 Task: Find connections with filter location City of London with filter topic #realestateagentwith filter profile language German with filter current company Bristlecone with filter school Bundelkhand University, Jhansi with filter industry Abrasives and Nonmetallic Minerals Manufacturing with filter service category Network Support with filter keywords title Bus Person
Action: Mouse moved to (582, 89)
Screenshot: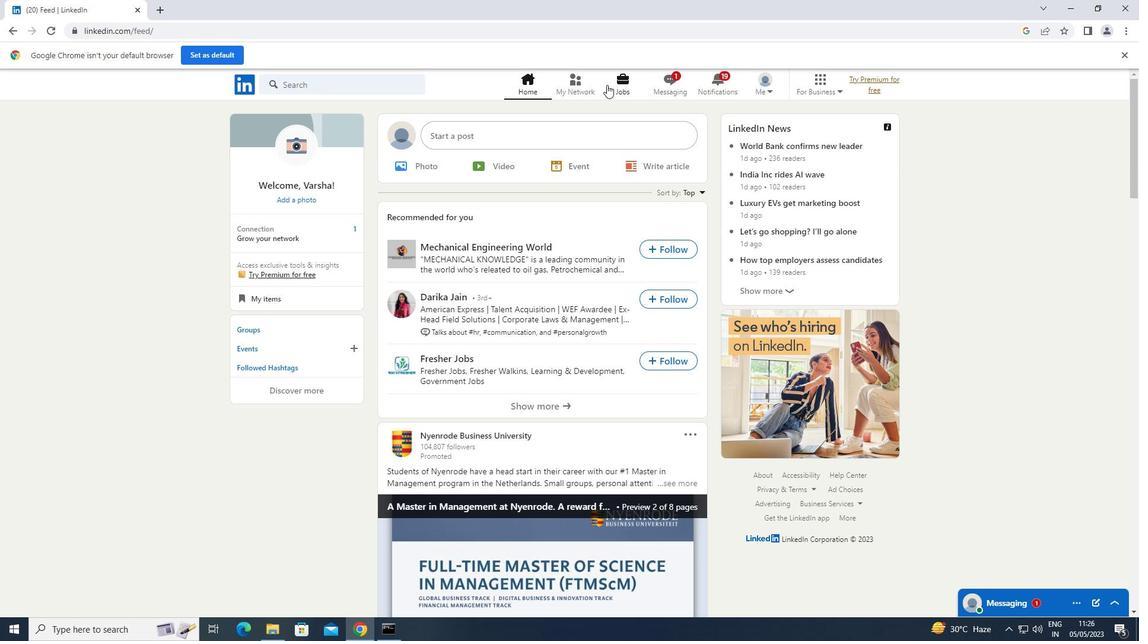 
Action: Mouse pressed left at (582, 89)
Screenshot: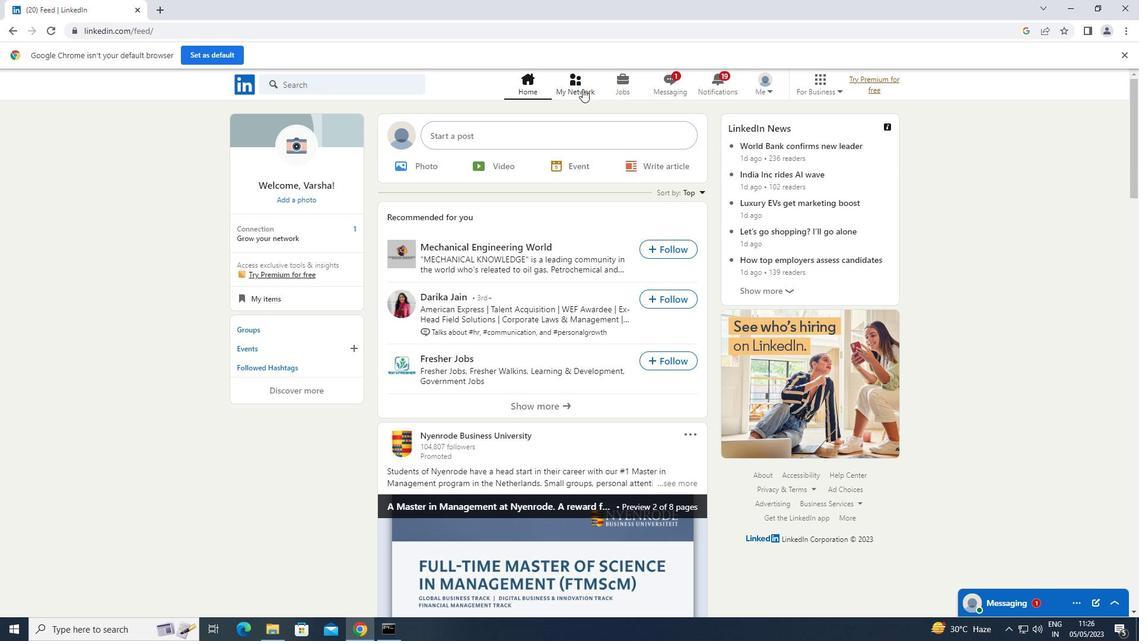 
Action: Mouse moved to (333, 158)
Screenshot: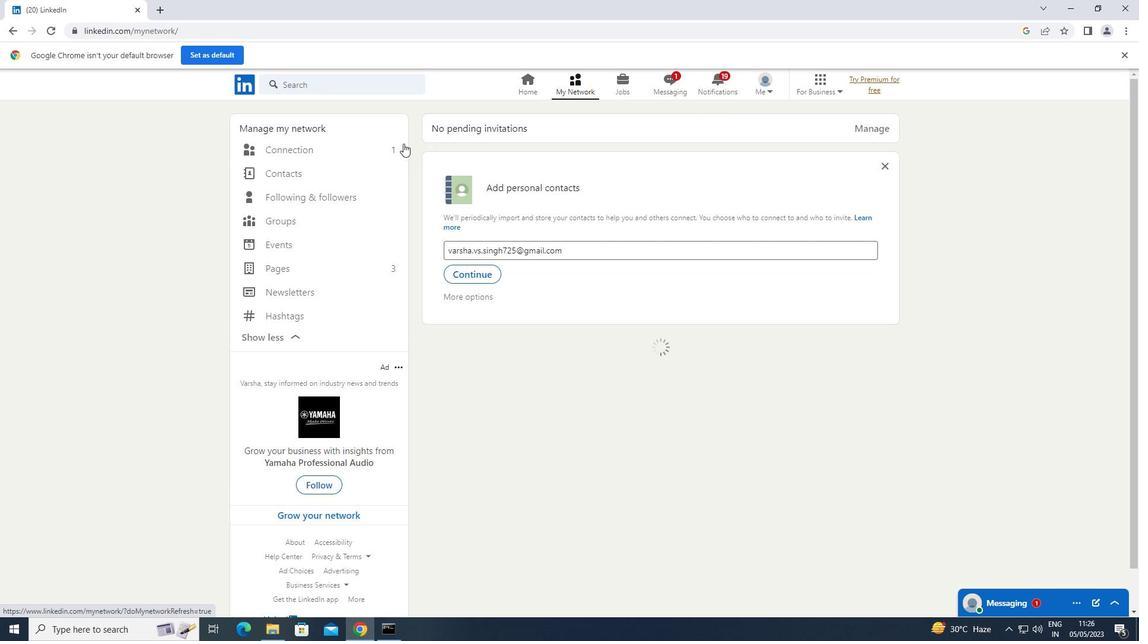 
Action: Mouse pressed left at (333, 158)
Screenshot: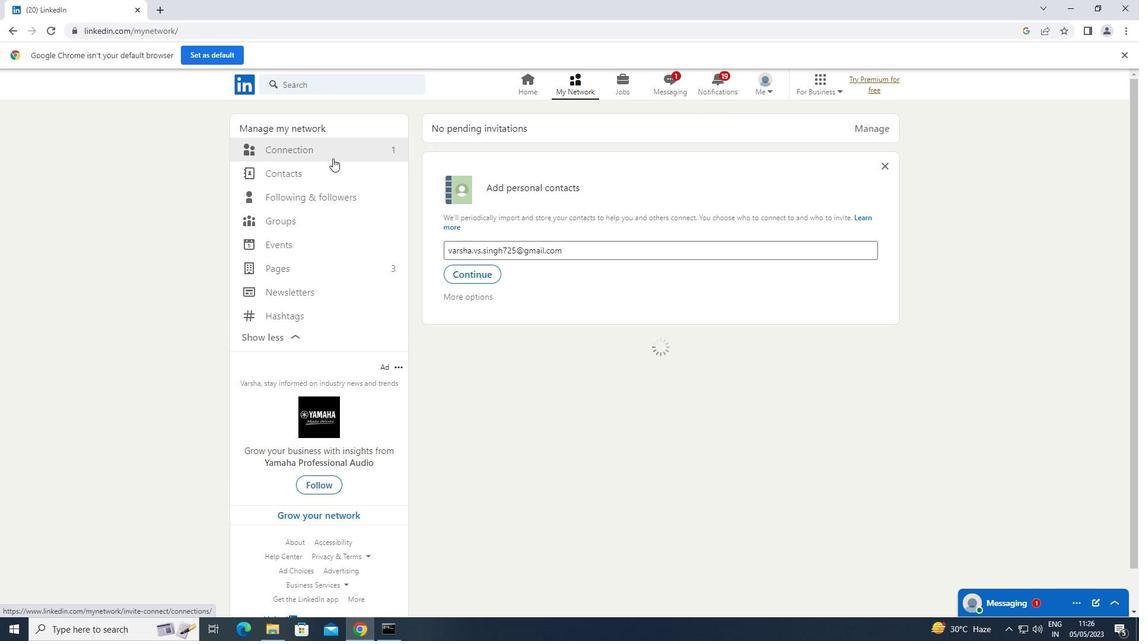 
Action: Mouse moved to (333, 157)
Screenshot: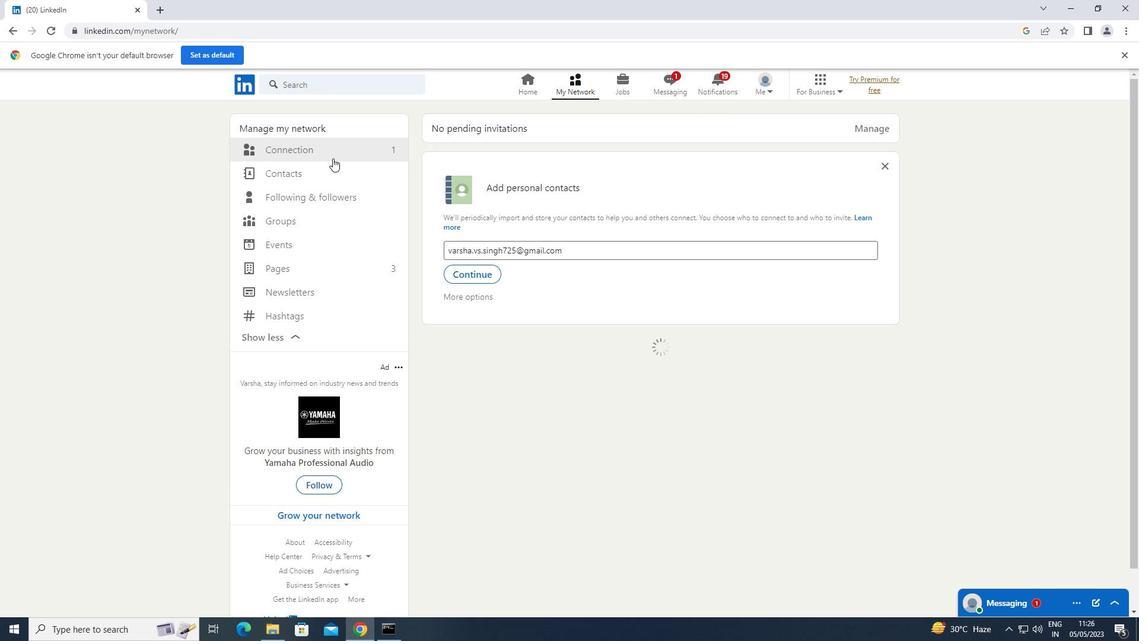 
Action: Mouse pressed left at (333, 157)
Screenshot: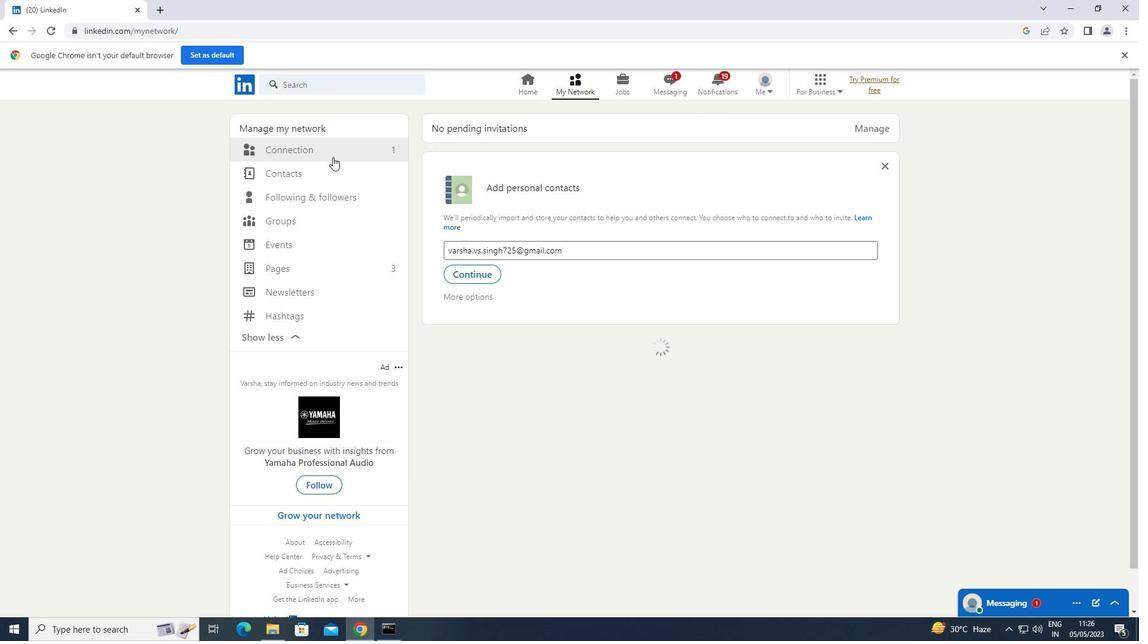 
Action: Mouse moved to (289, 146)
Screenshot: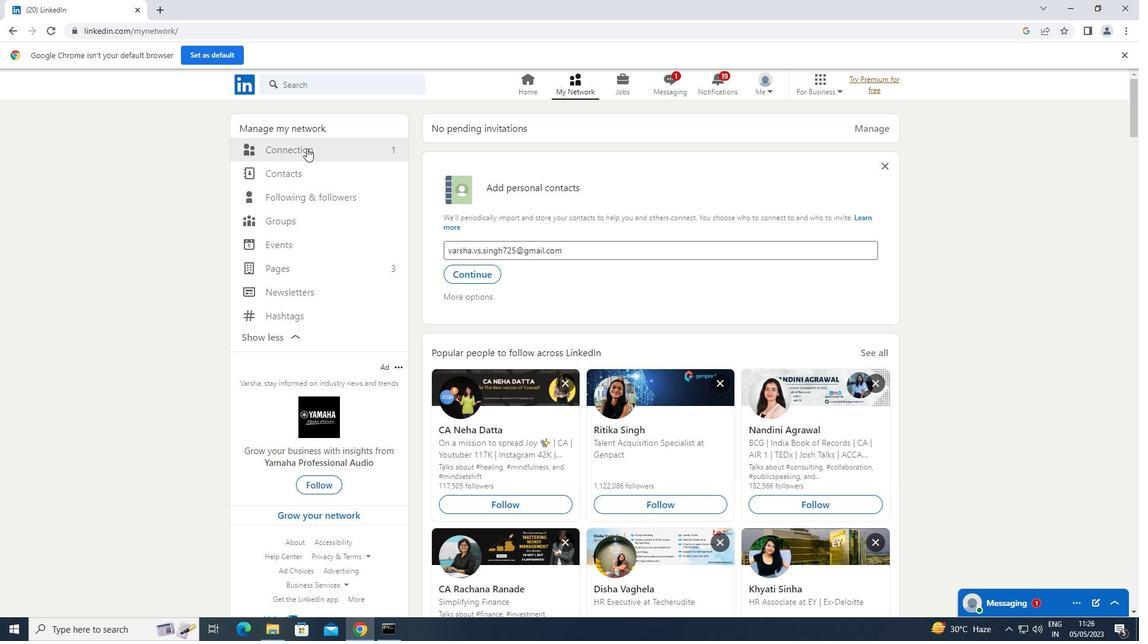 
Action: Mouse pressed left at (289, 146)
Screenshot: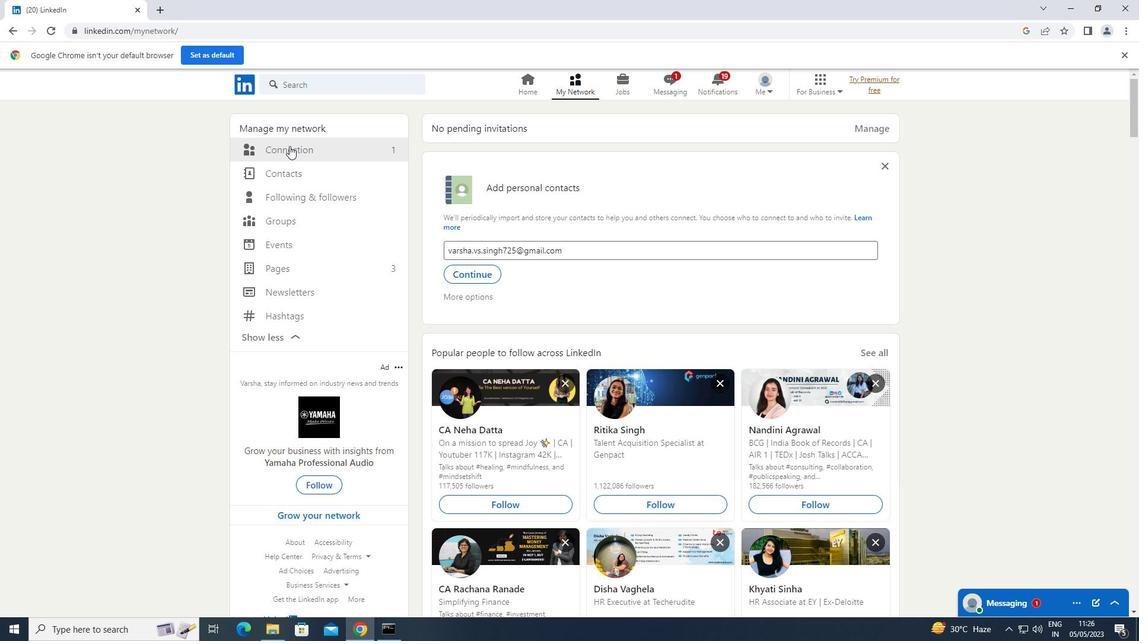 
Action: Mouse moved to (683, 151)
Screenshot: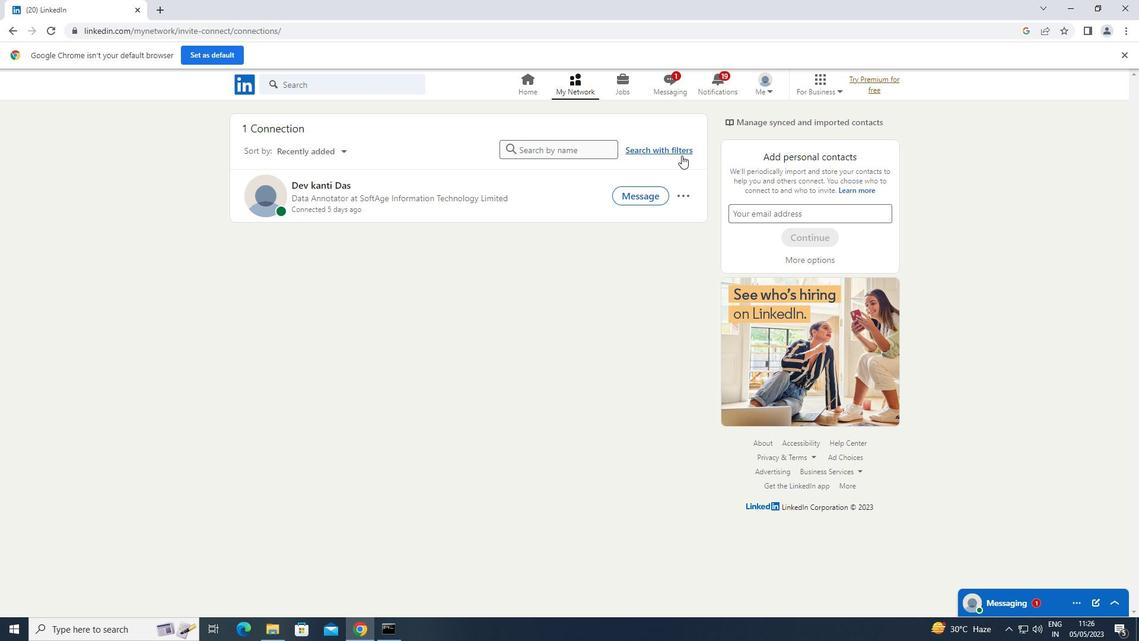 
Action: Mouse pressed left at (683, 151)
Screenshot: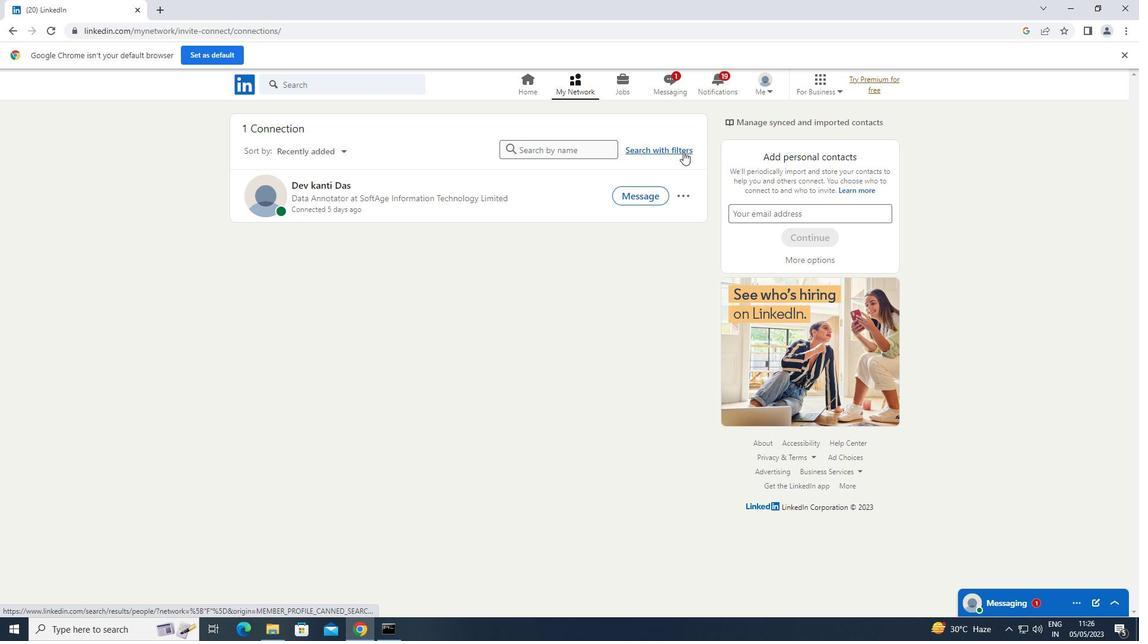 
Action: Mouse moved to (614, 117)
Screenshot: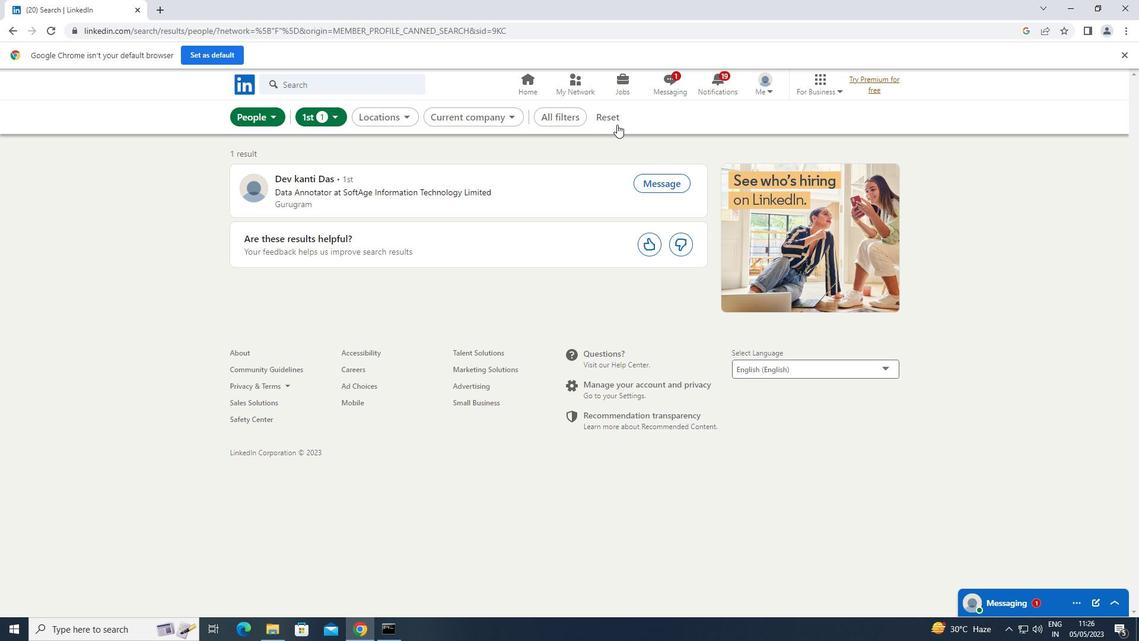 
Action: Mouse pressed left at (614, 117)
Screenshot: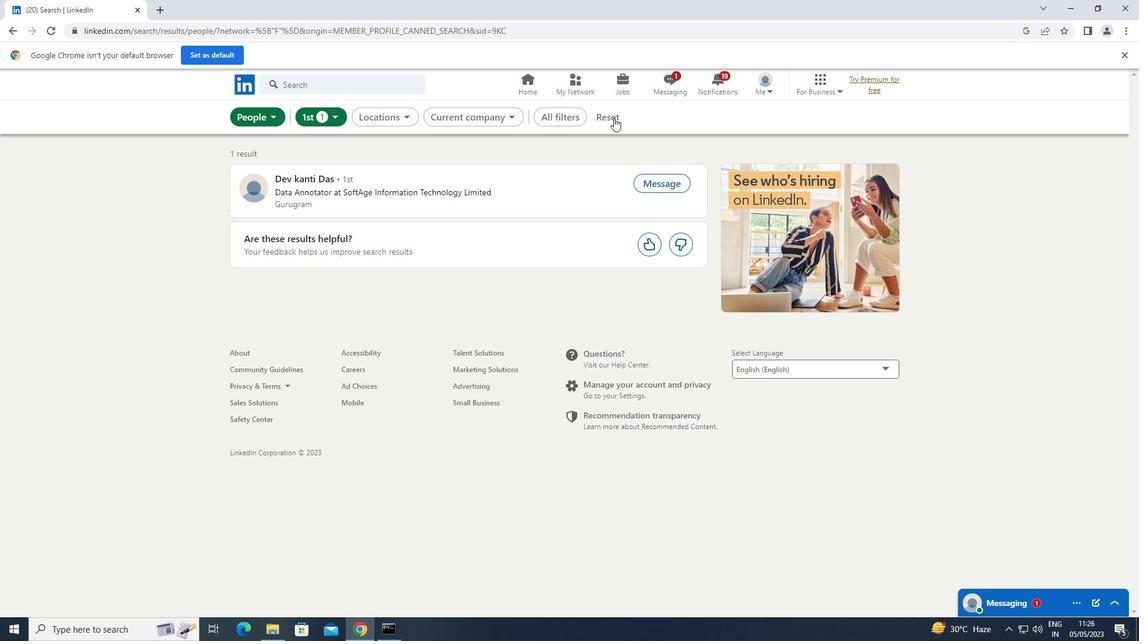 
Action: Mouse moved to (597, 116)
Screenshot: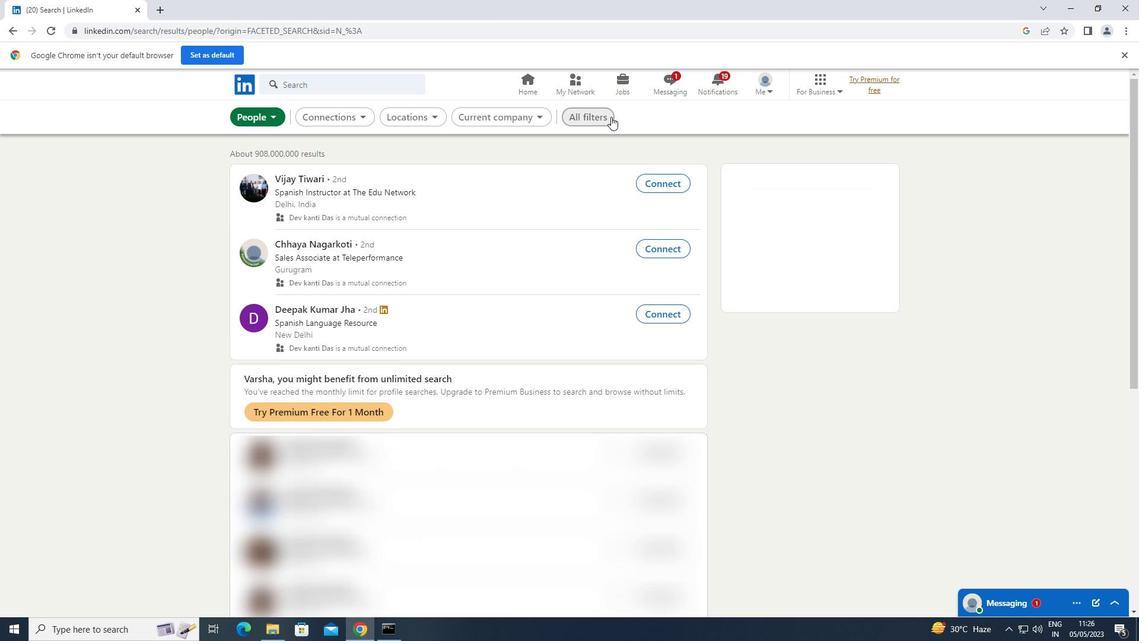 
Action: Mouse pressed left at (597, 116)
Screenshot: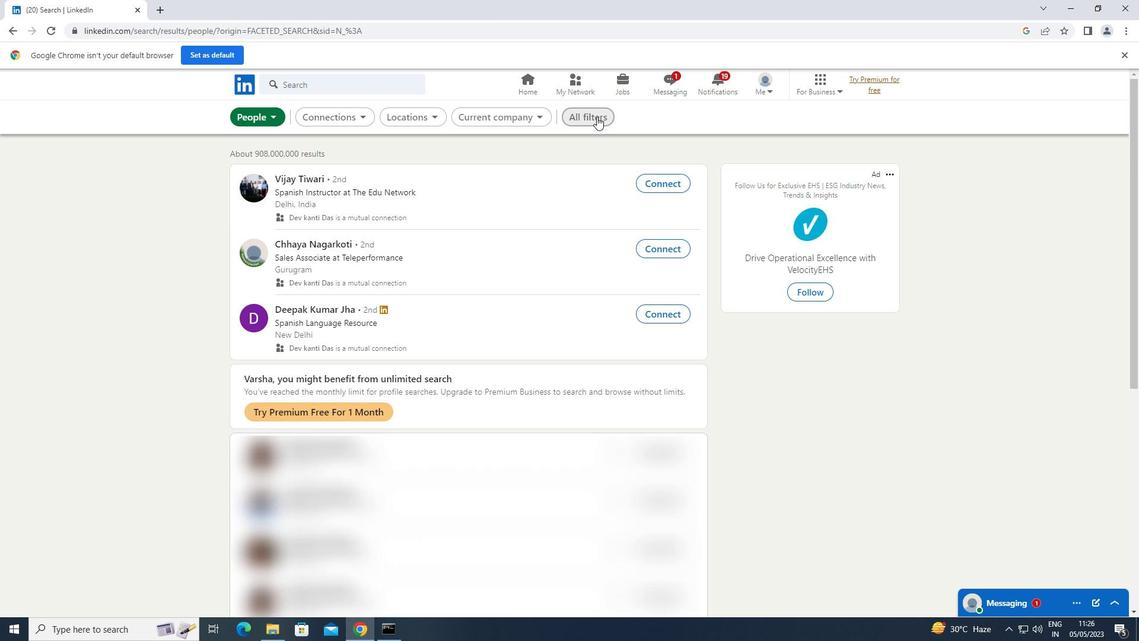 
Action: Mouse moved to (899, 269)
Screenshot: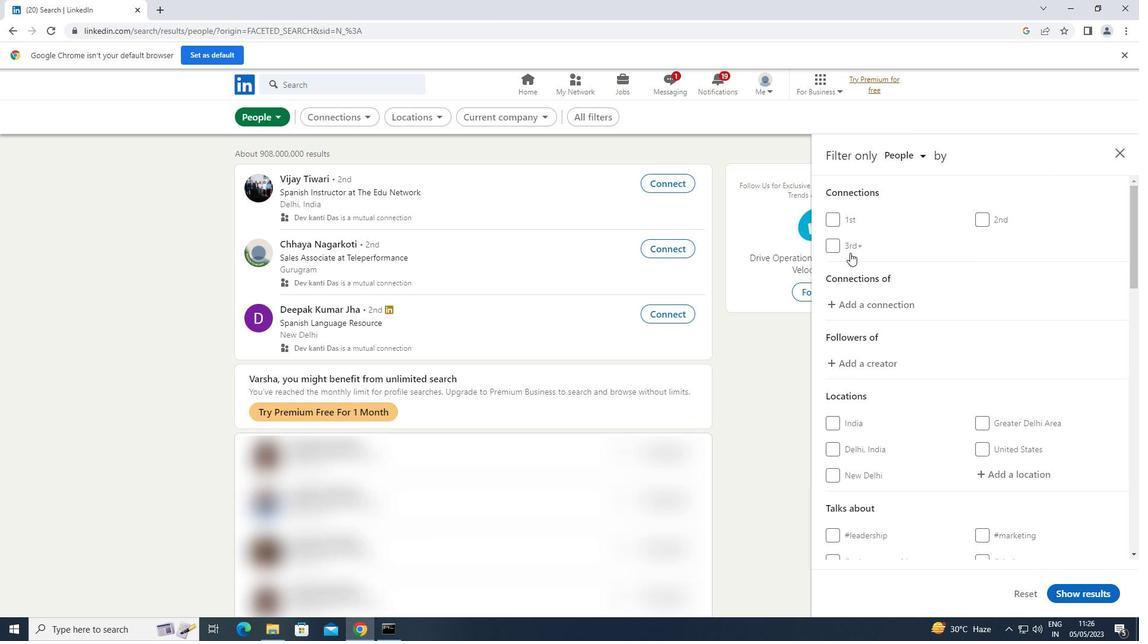 
Action: Mouse scrolled (899, 268) with delta (0, 0)
Screenshot: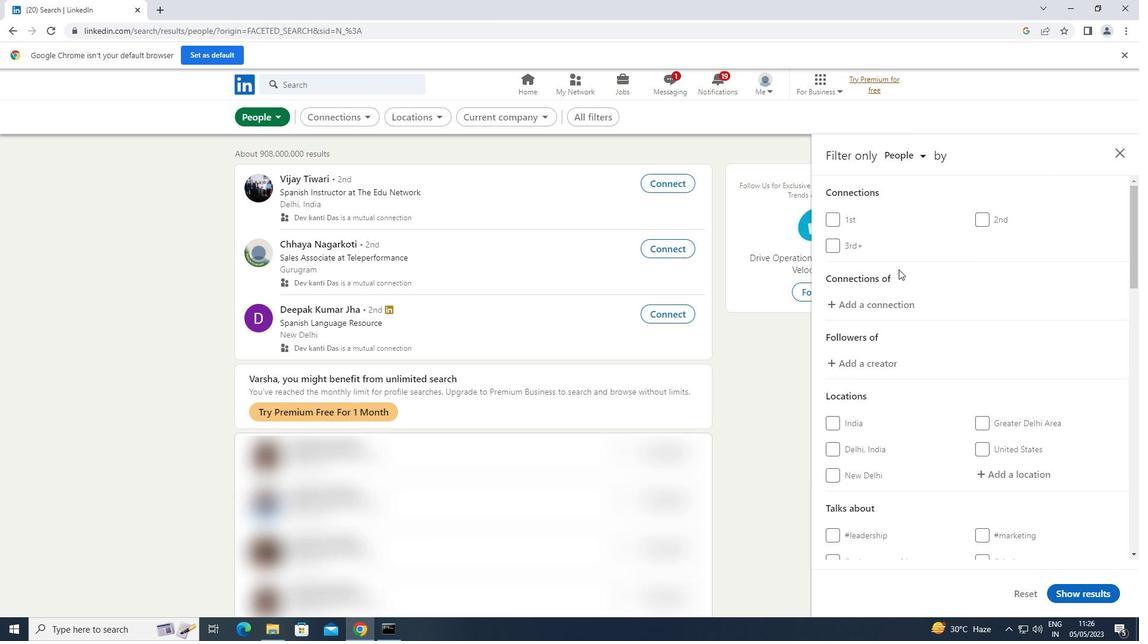 
Action: Mouse scrolled (899, 268) with delta (0, 0)
Screenshot: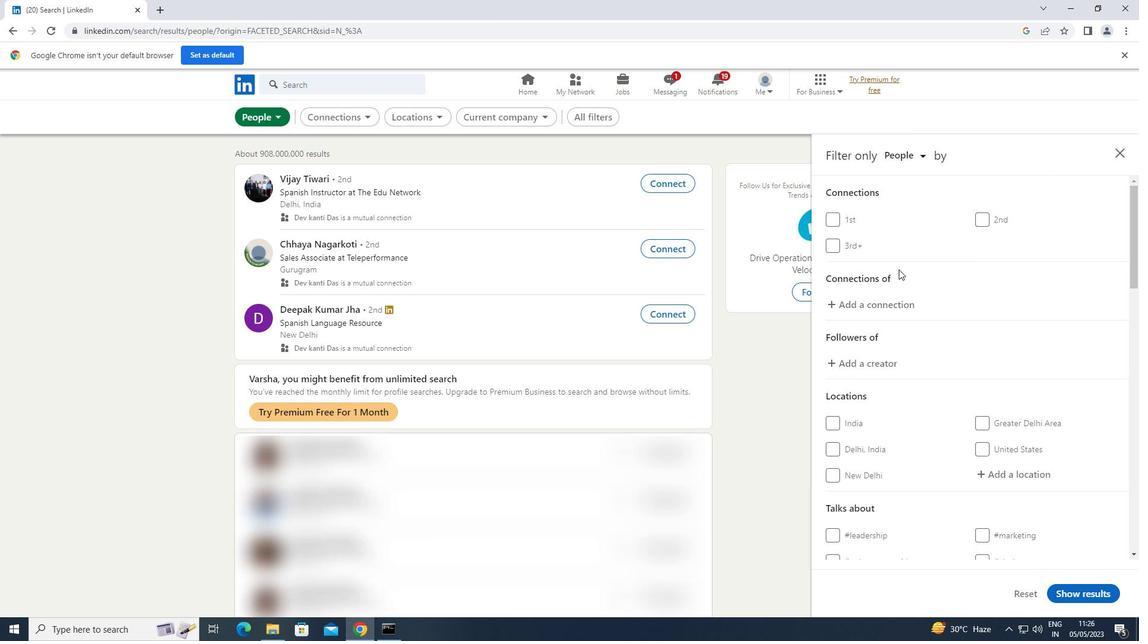 
Action: Mouse moved to (900, 269)
Screenshot: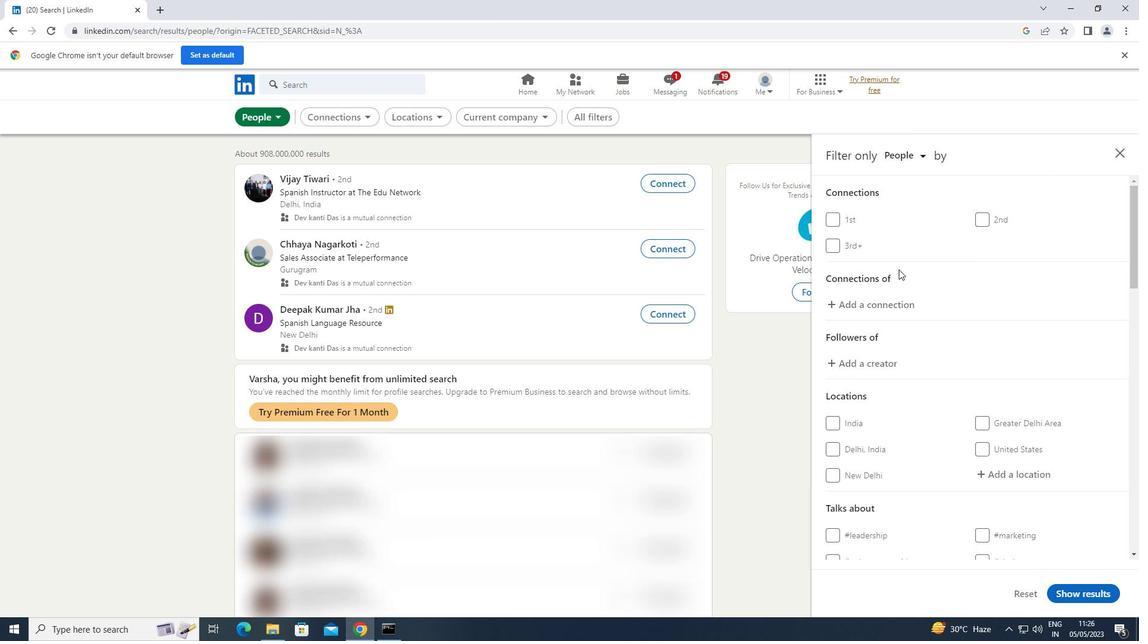 
Action: Mouse scrolled (900, 268) with delta (0, 0)
Screenshot: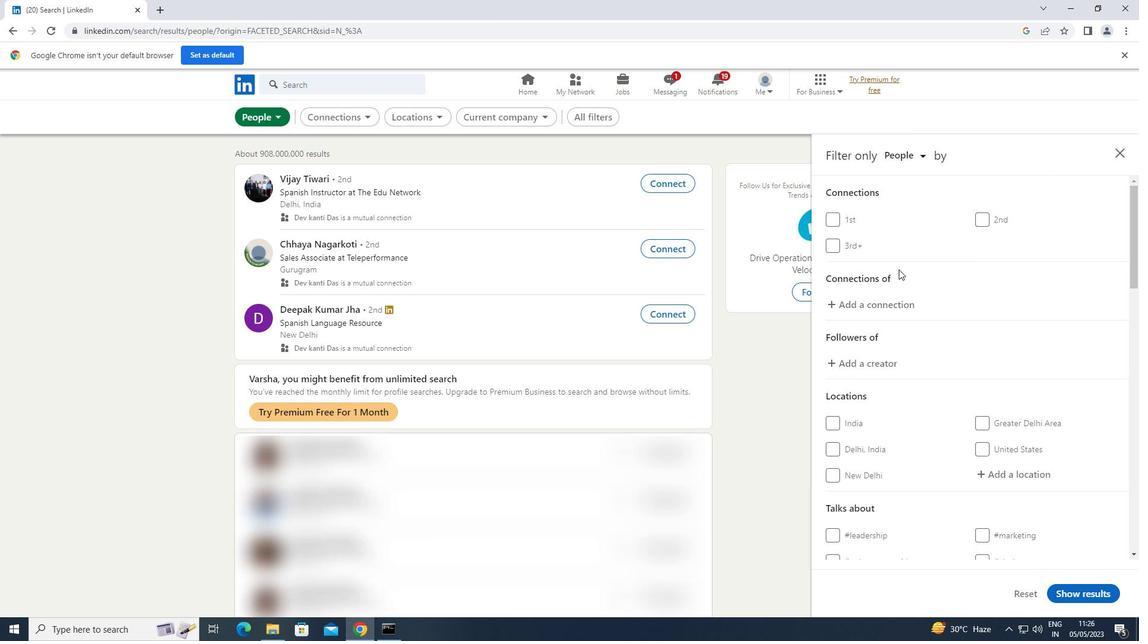 
Action: Mouse moved to (1008, 297)
Screenshot: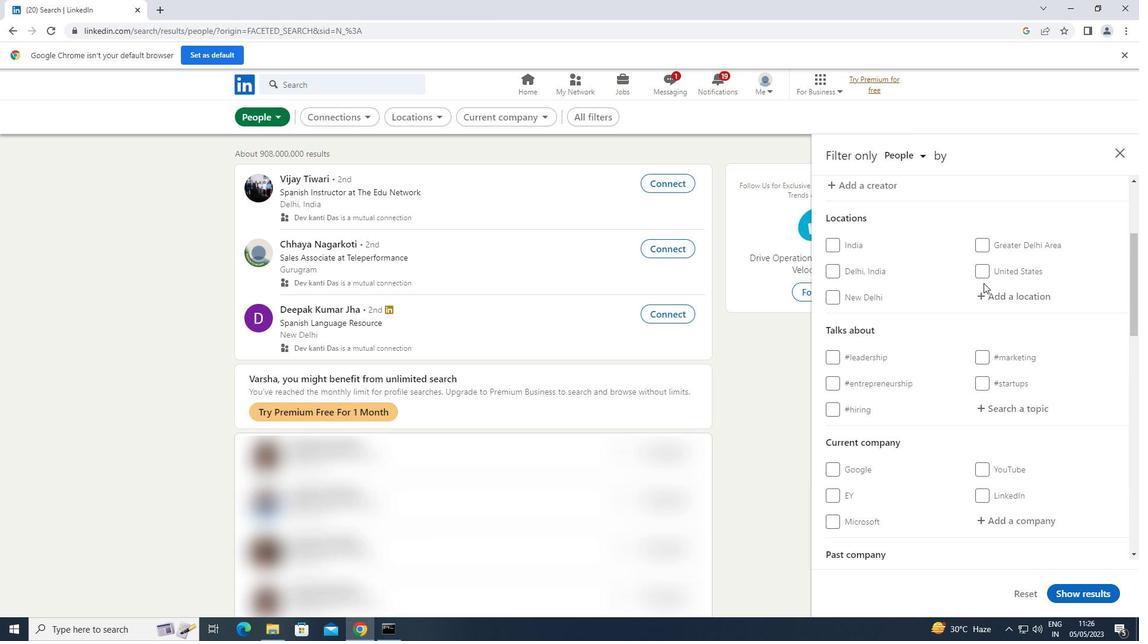 
Action: Mouse pressed left at (1008, 297)
Screenshot: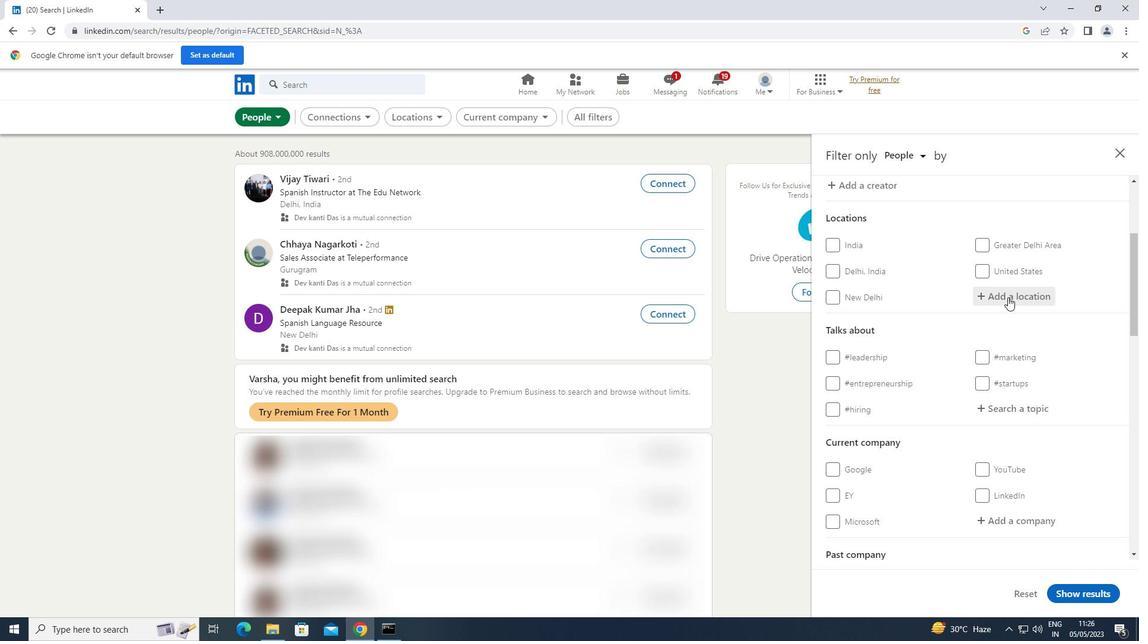 
Action: Key pressed <Key.shift>CITYB<Key.backspace><Key.space>OF<Key.space><Key.shift>LONDON
Screenshot: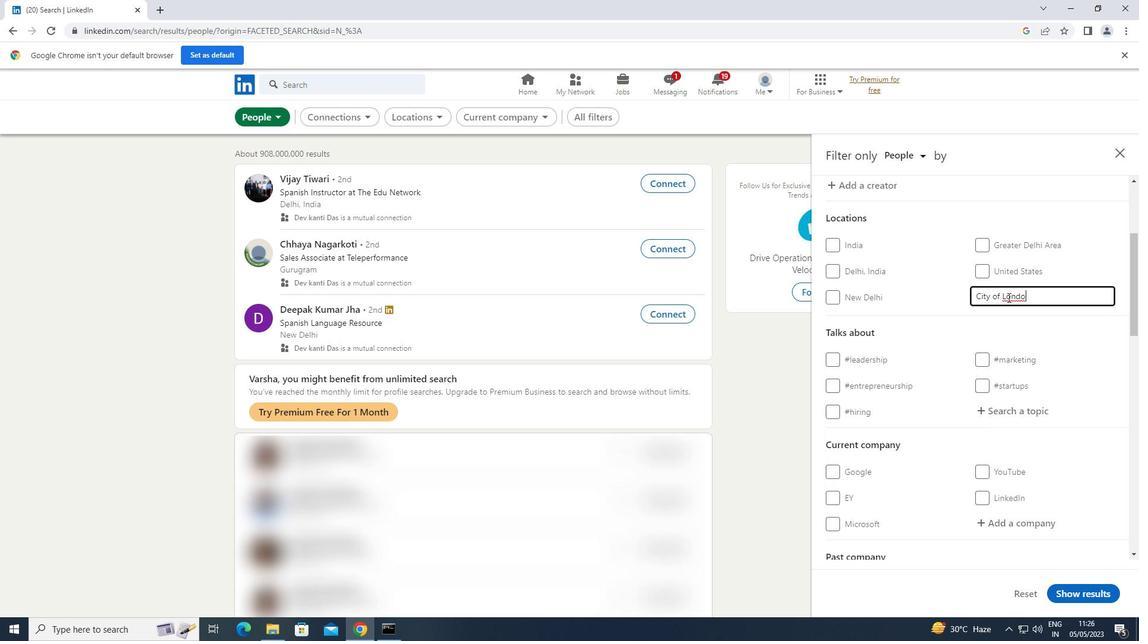 
Action: Mouse moved to (1008, 419)
Screenshot: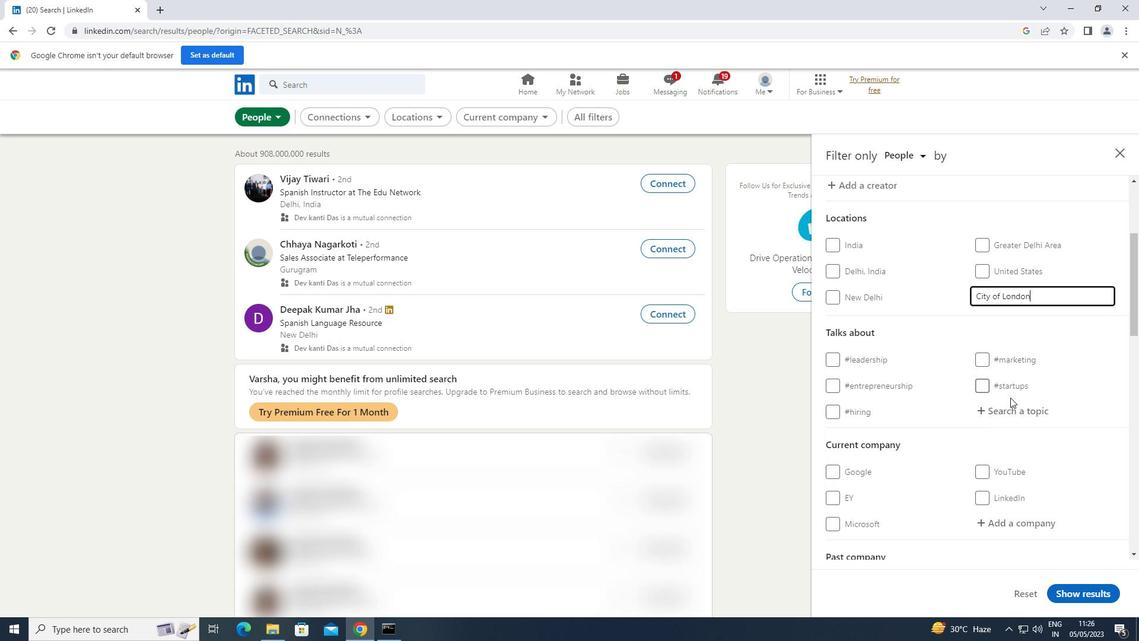 
Action: Mouse pressed left at (1008, 419)
Screenshot: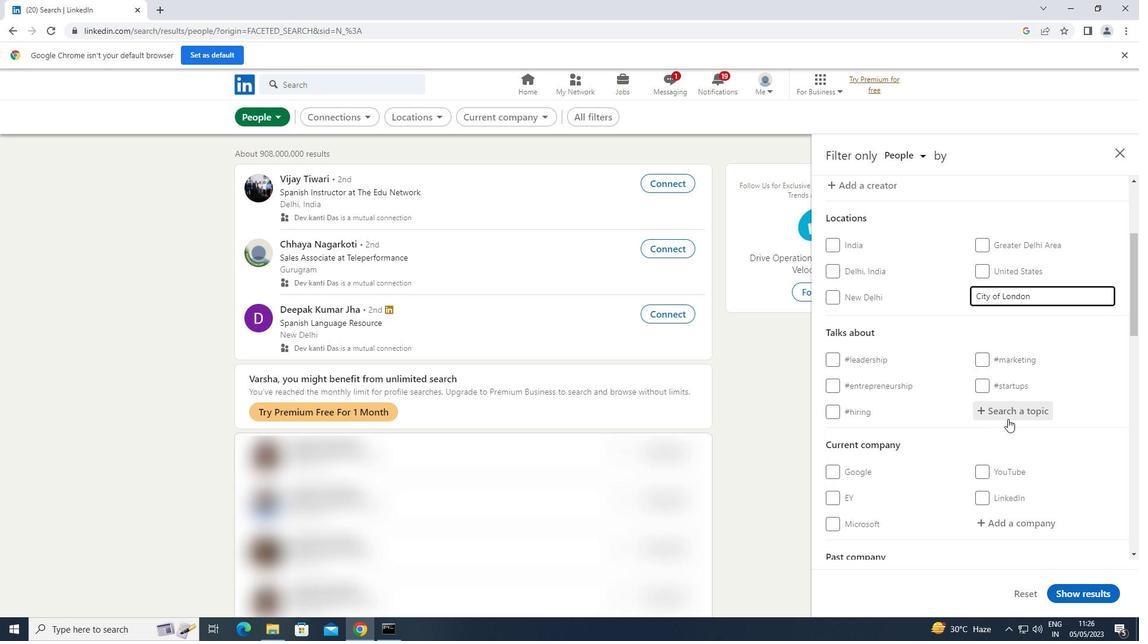 
Action: Key pressed REALESTATEAGENT
Screenshot: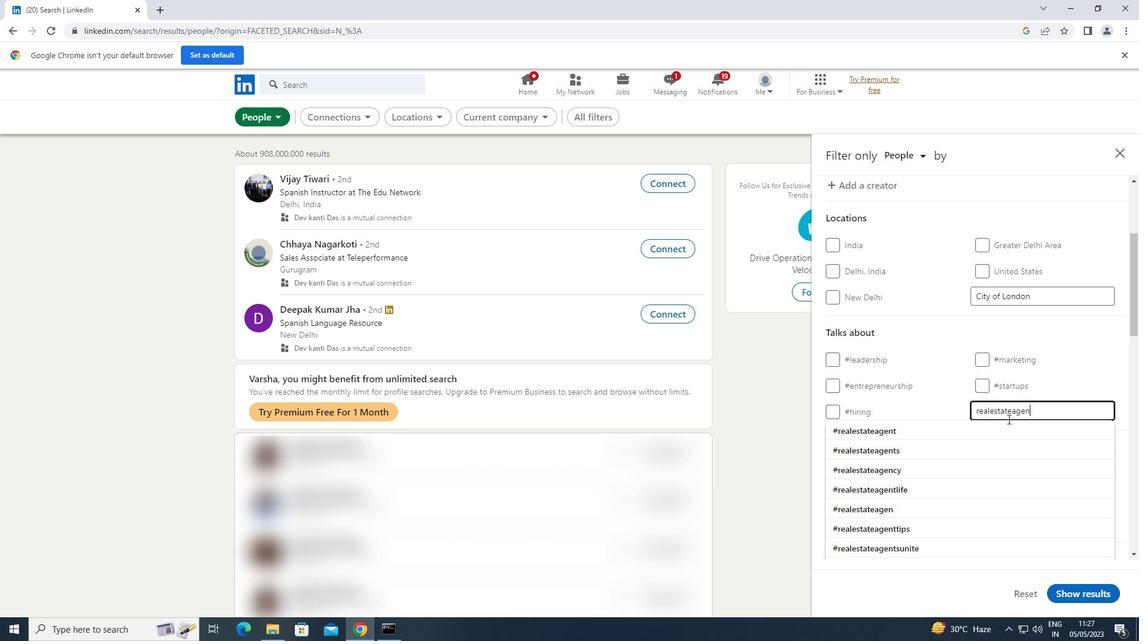 
Action: Mouse moved to (948, 429)
Screenshot: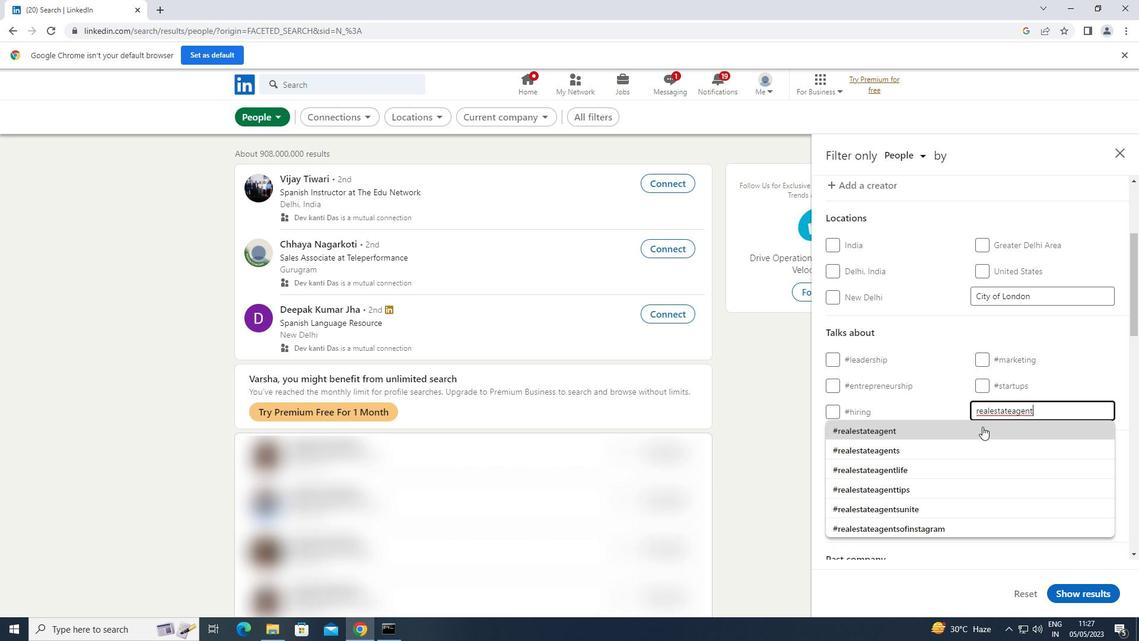 
Action: Mouse pressed left at (948, 429)
Screenshot: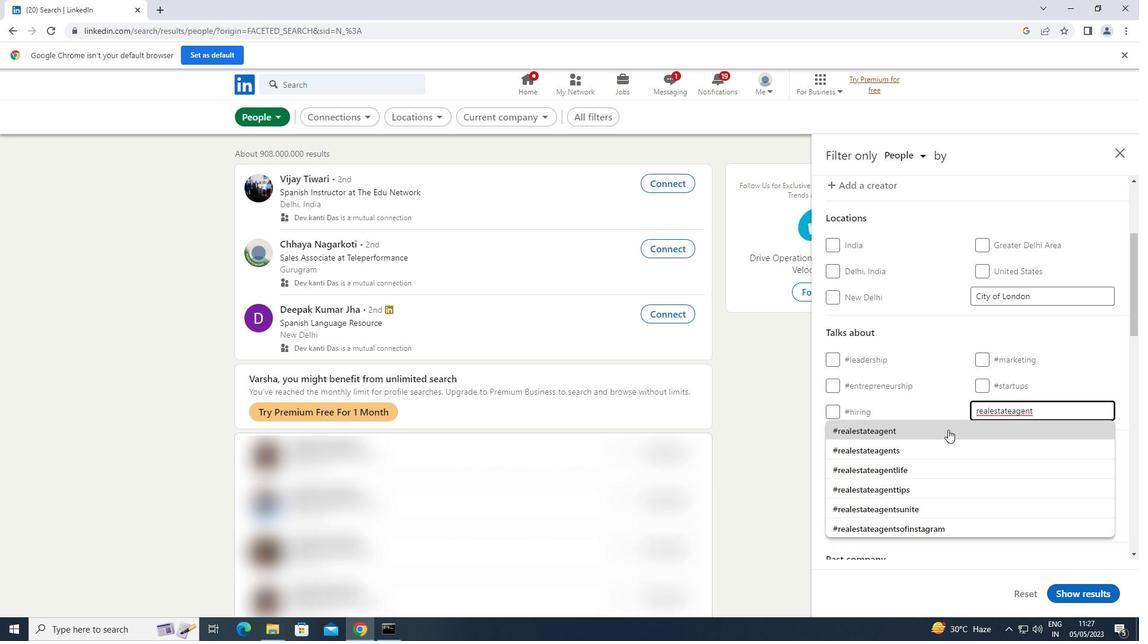 
Action: Mouse moved to (947, 429)
Screenshot: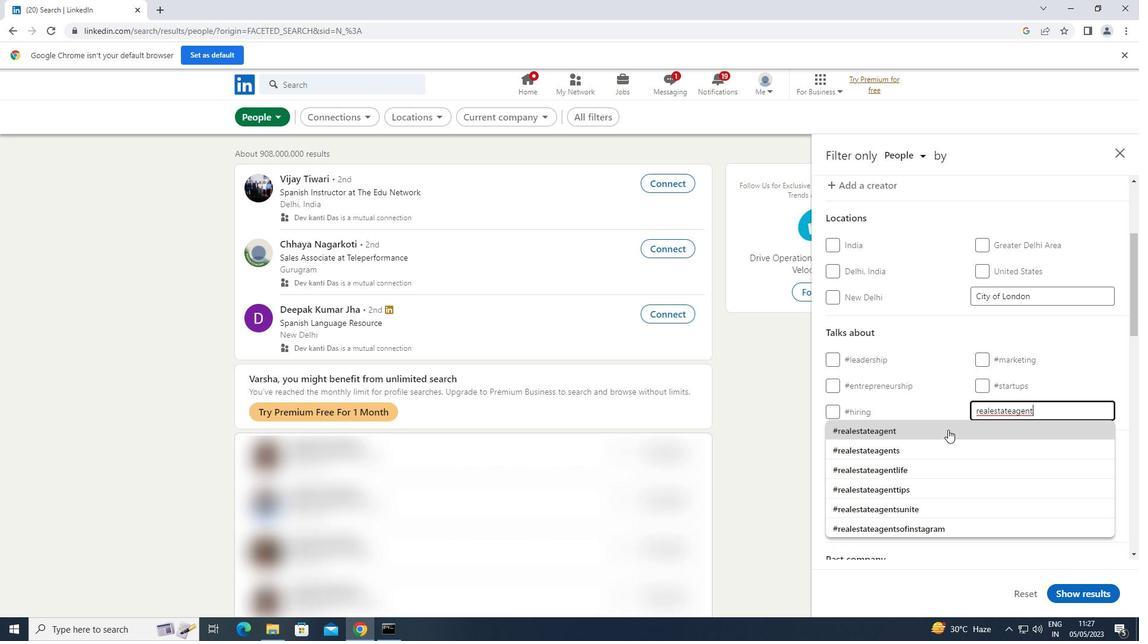 
Action: Mouse scrolled (947, 429) with delta (0, 0)
Screenshot: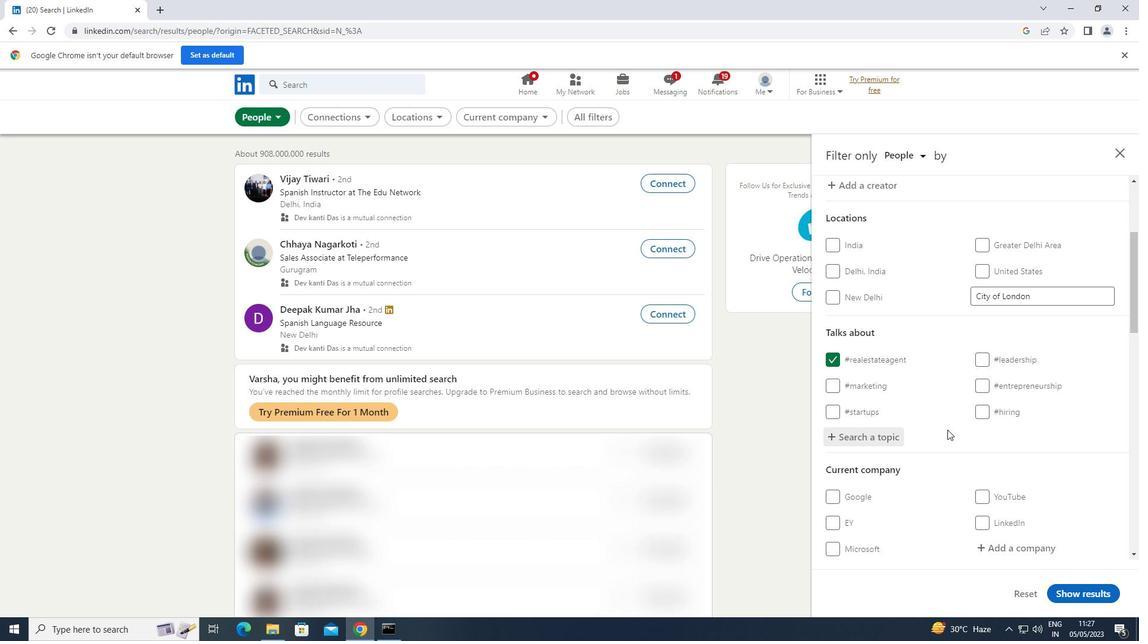 
Action: Mouse scrolled (947, 429) with delta (0, 0)
Screenshot: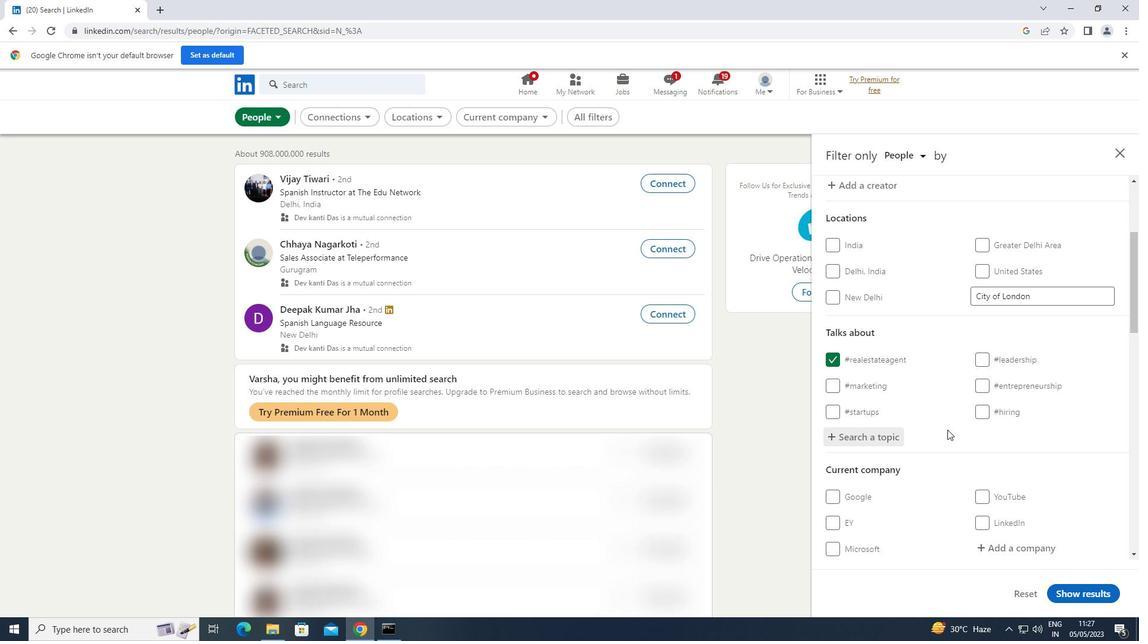 
Action: Mouse scrolled (947, 429) with delta (0, 0)
Screenshot: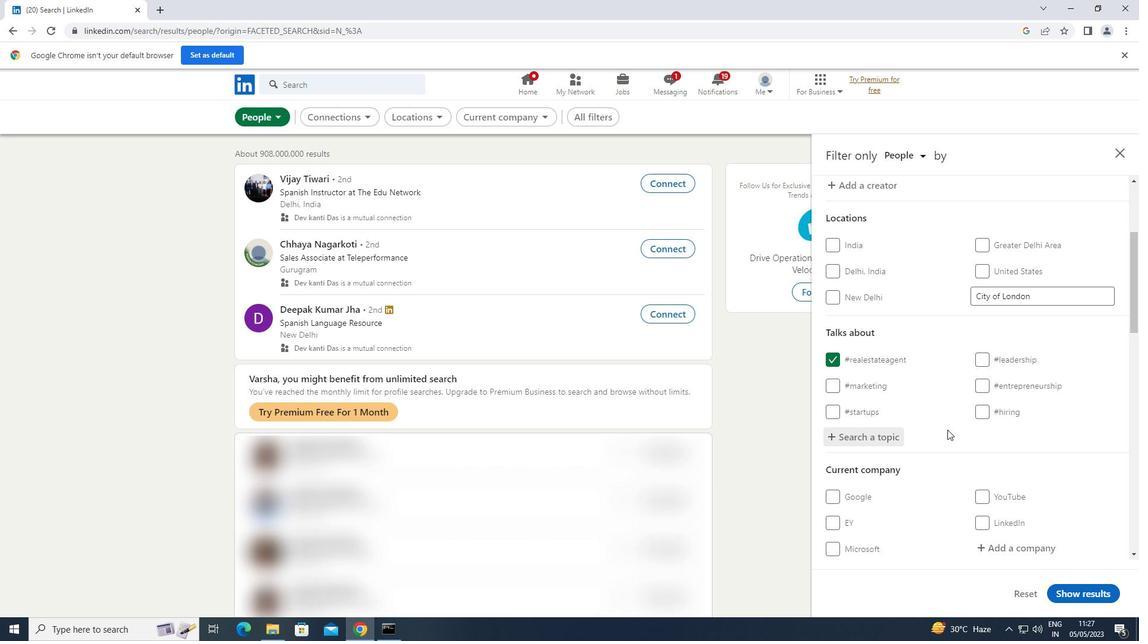 
Action: Mouse scrolled (947, 429) with delta (0, 0)
Screenshot: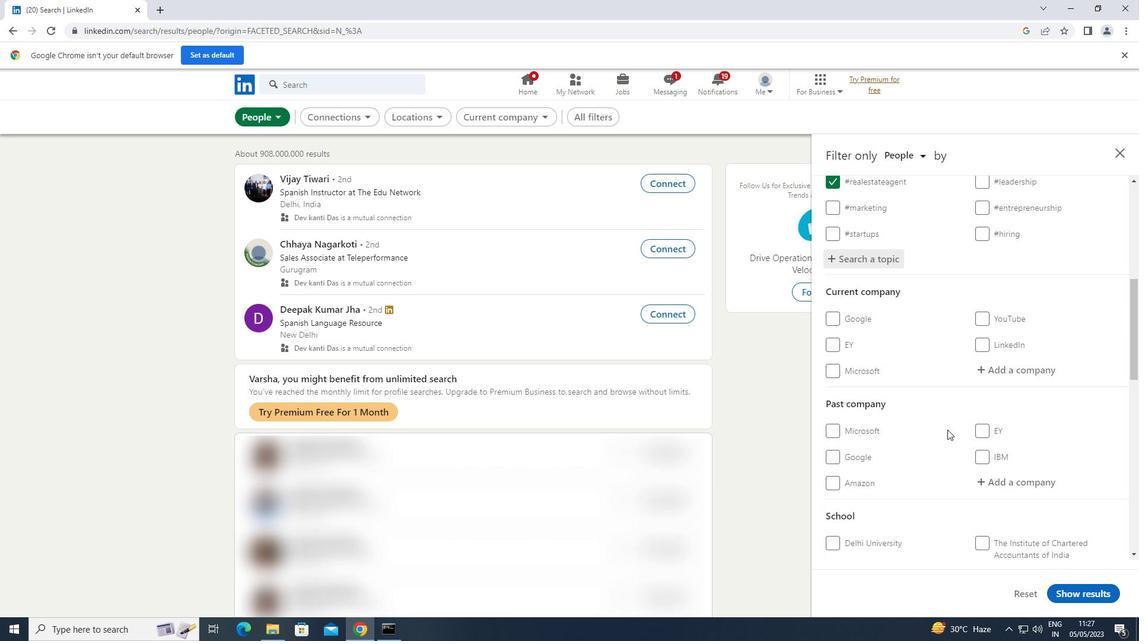 
Action: Mouse scrolled (947, 429) with delta (0, 0)
Screenshot: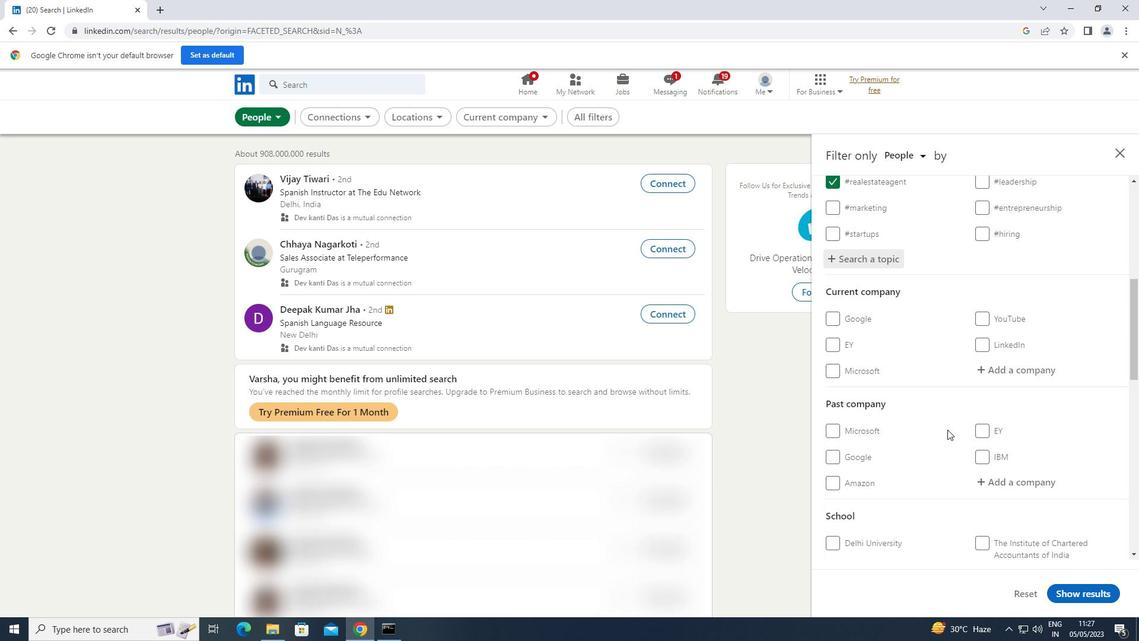 
Action: Mouse scrolled (947, 429) with delta (0, 0)
Screenshot: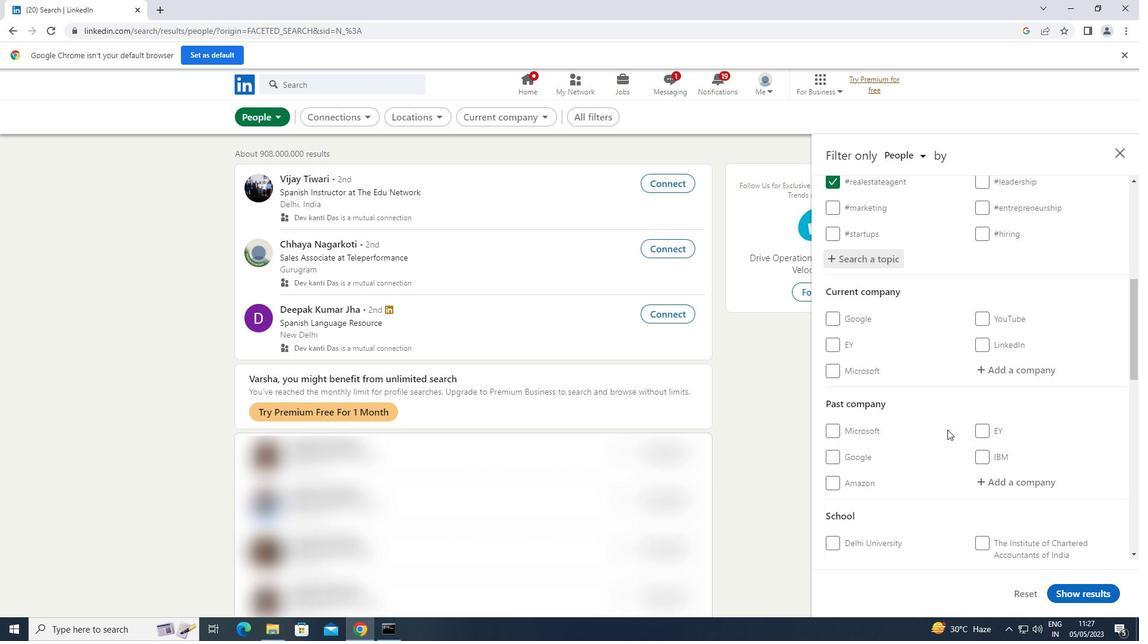 
Action: Mouse scrolled (947, 429) with delta (0, 0)
Screenshot: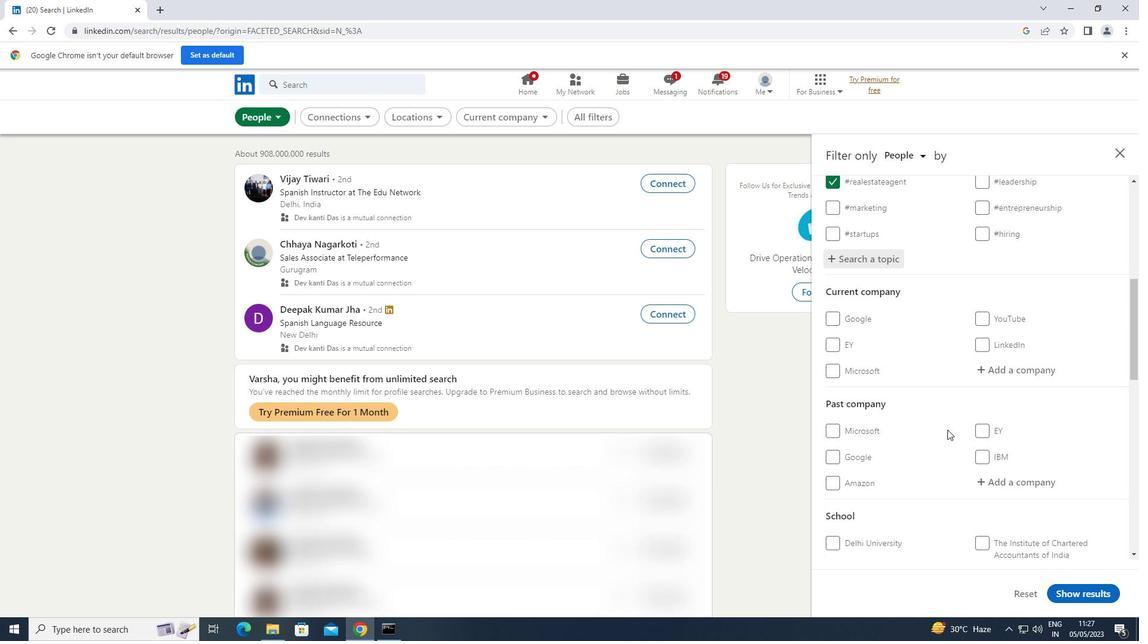 
Action: Mouse scrolled (947, 429) with delta (0, 0)
Screenshot: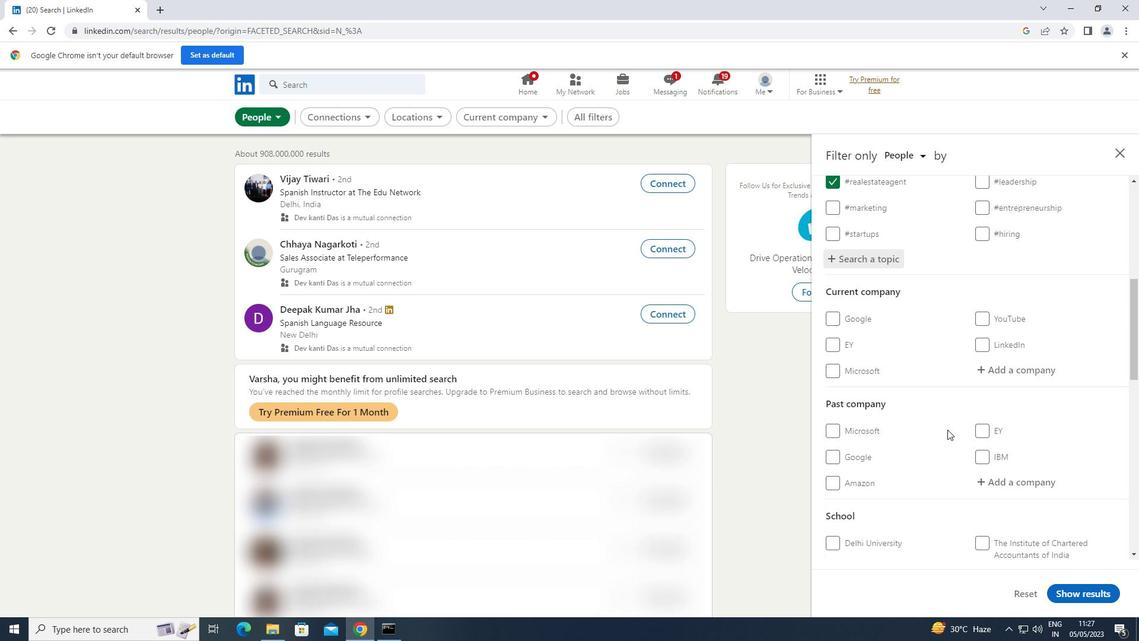 
Action: Mouse moved to (947, 429)
Screenshot: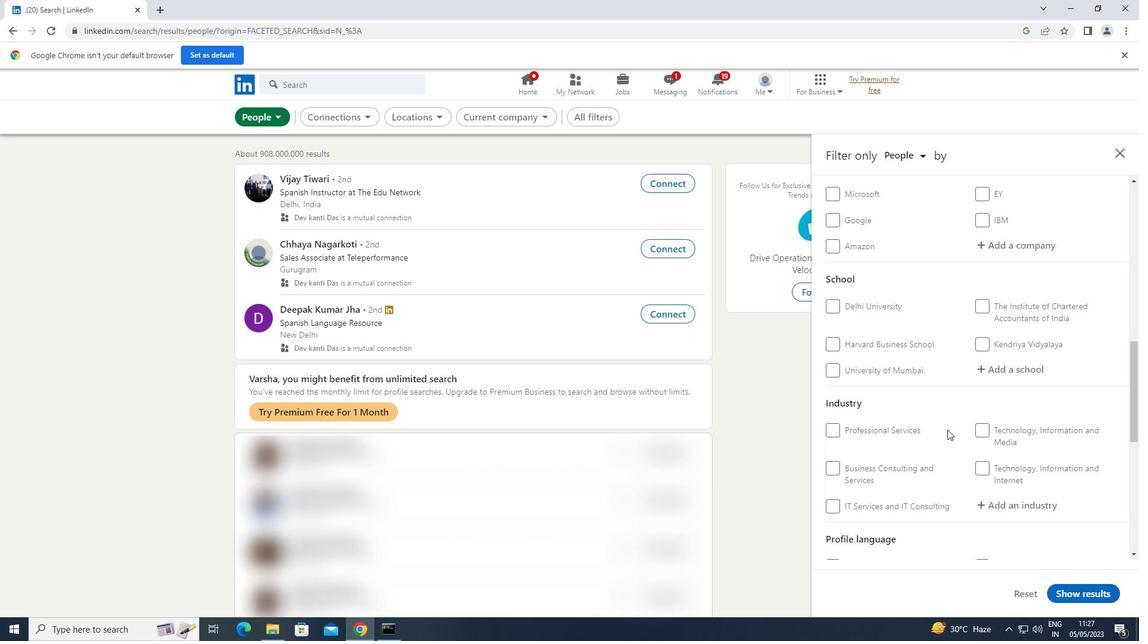 
Action: Mouse scrolled (947, 429) with delta (0, 0)
Screenshot: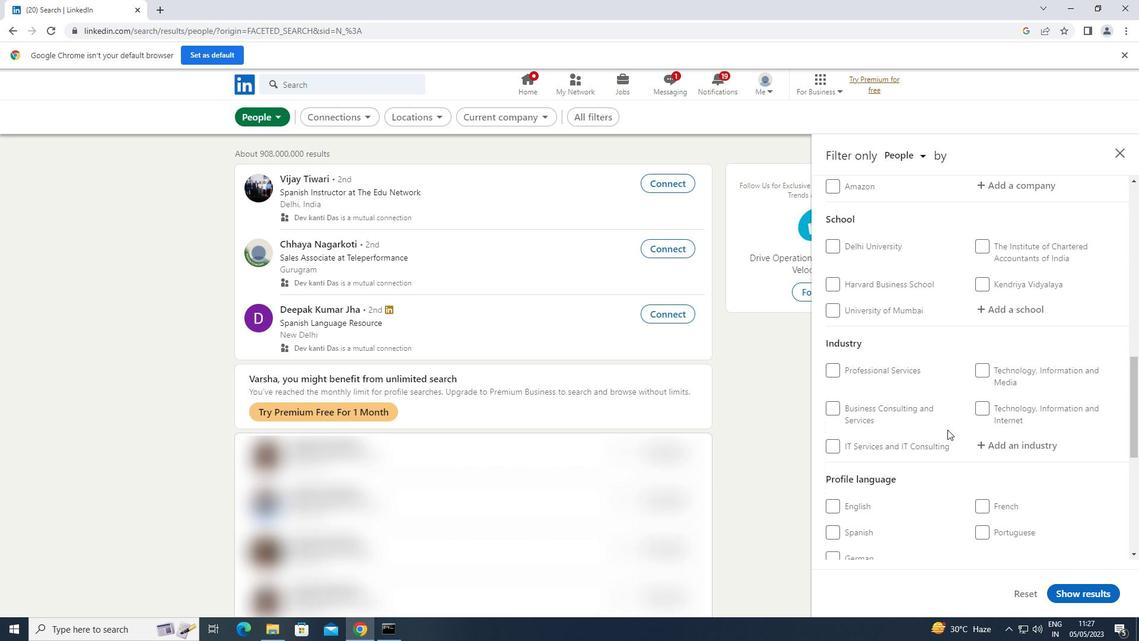 
Action: Mouse moved to (831, 496)
Screenshot: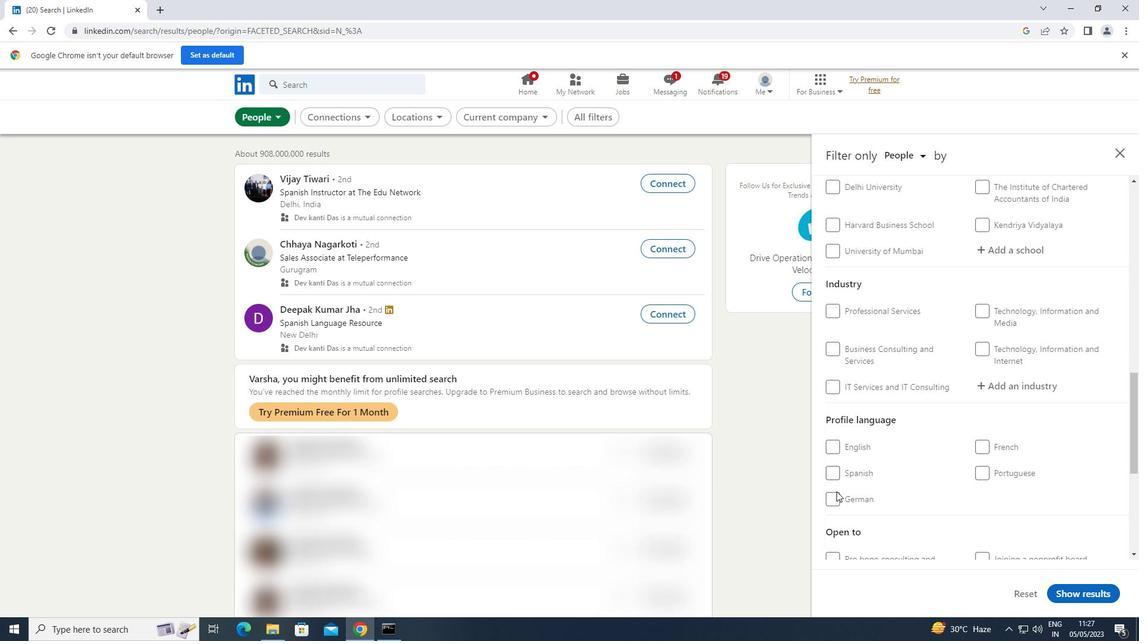
Action: Mouse pressed left at (831, 496)
Screenshot: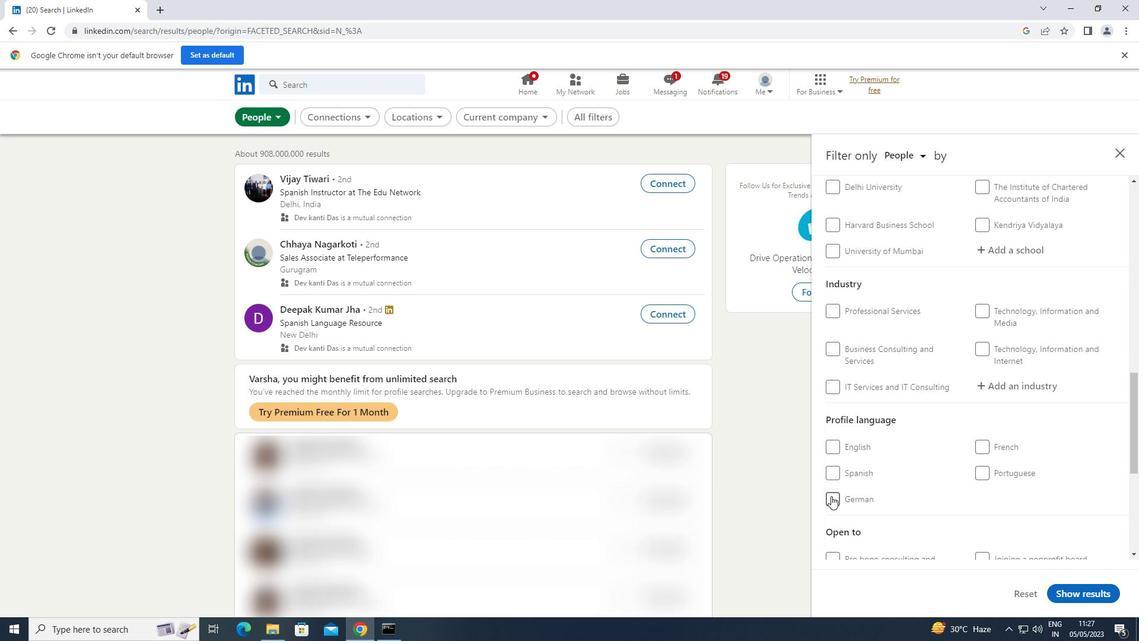 
Action: Mouse moved to (843, 464)
Screenshot: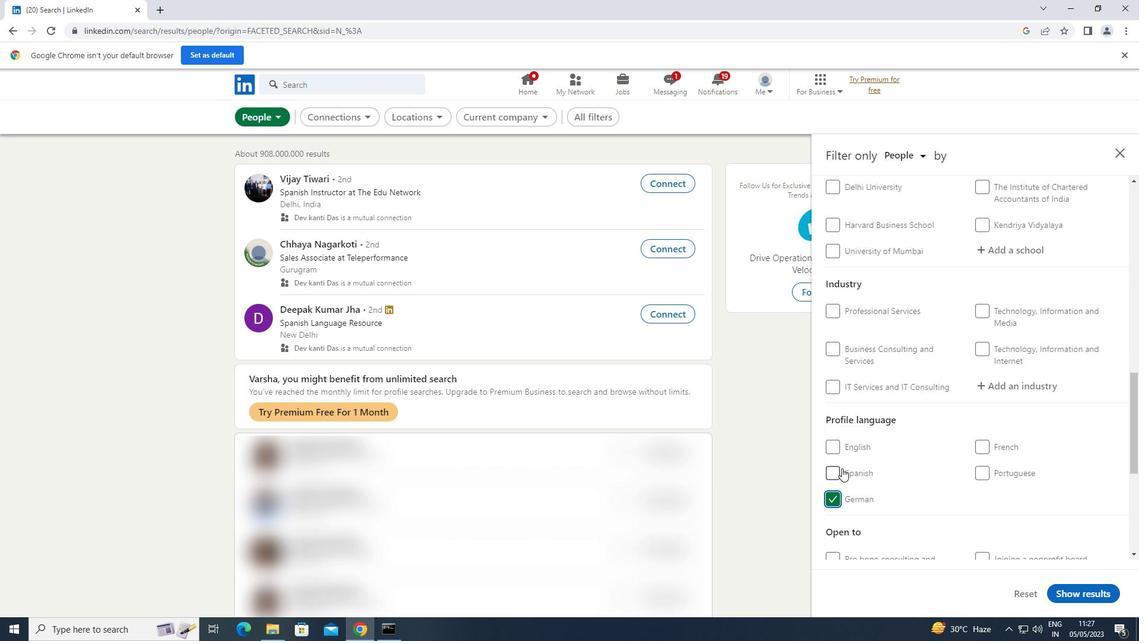 
Action: Mouse scrolled (843, 465) with delta (0, 0)
Screenshot: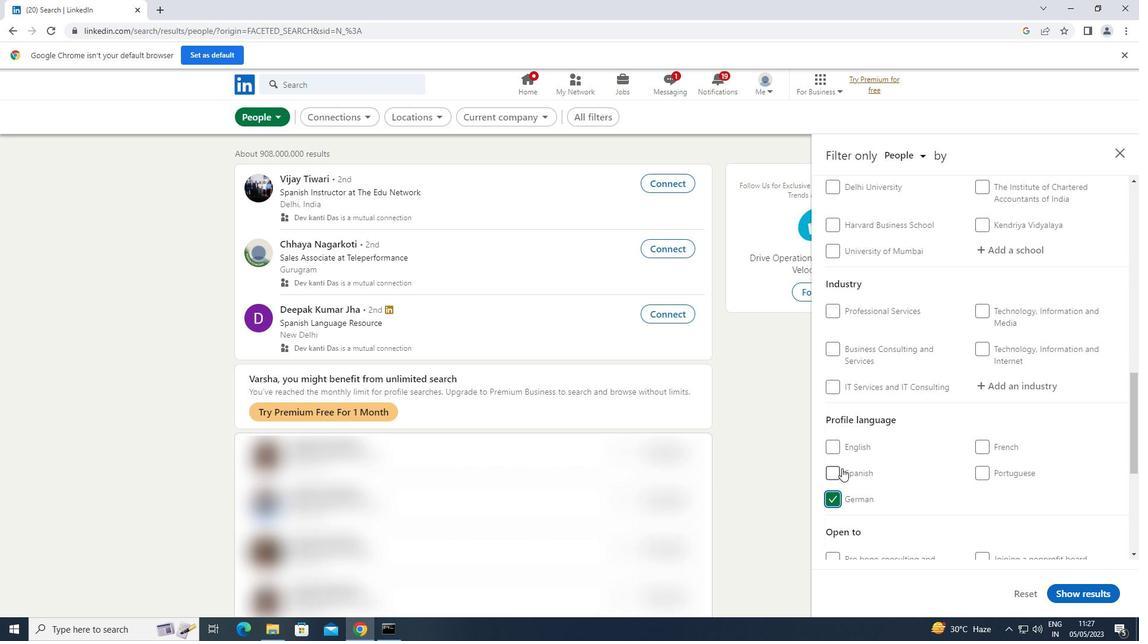 
Action: Mouse scrolled (843, 465) with delta (0, 0)
Screenshot: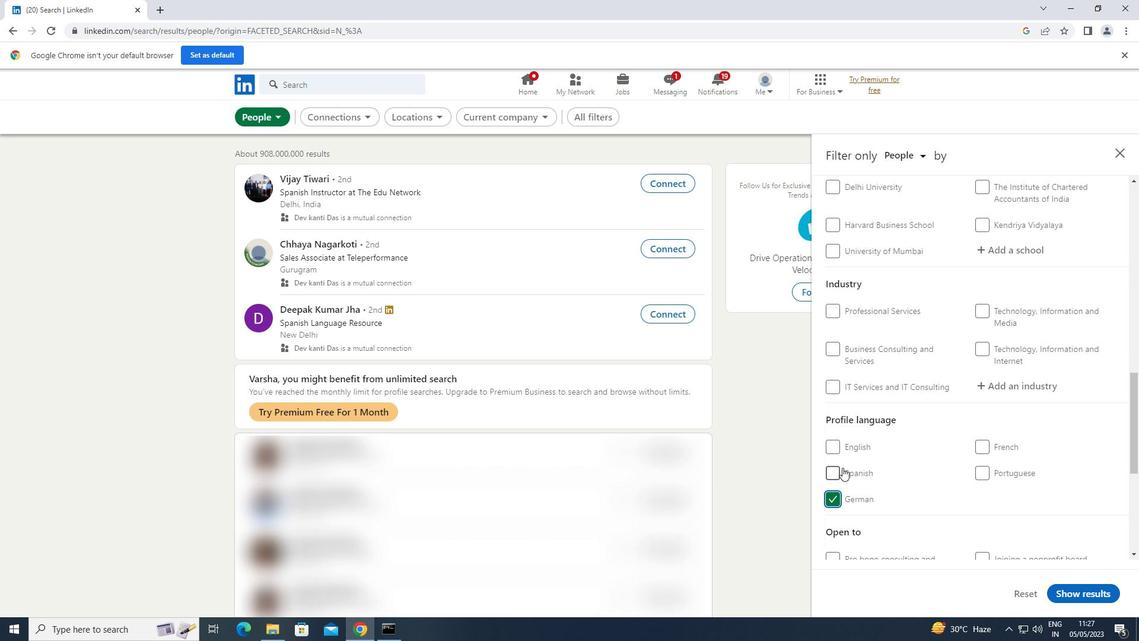 
Action: Mouse scrolled (843, 465) with delta (0, 0)
Screenshot: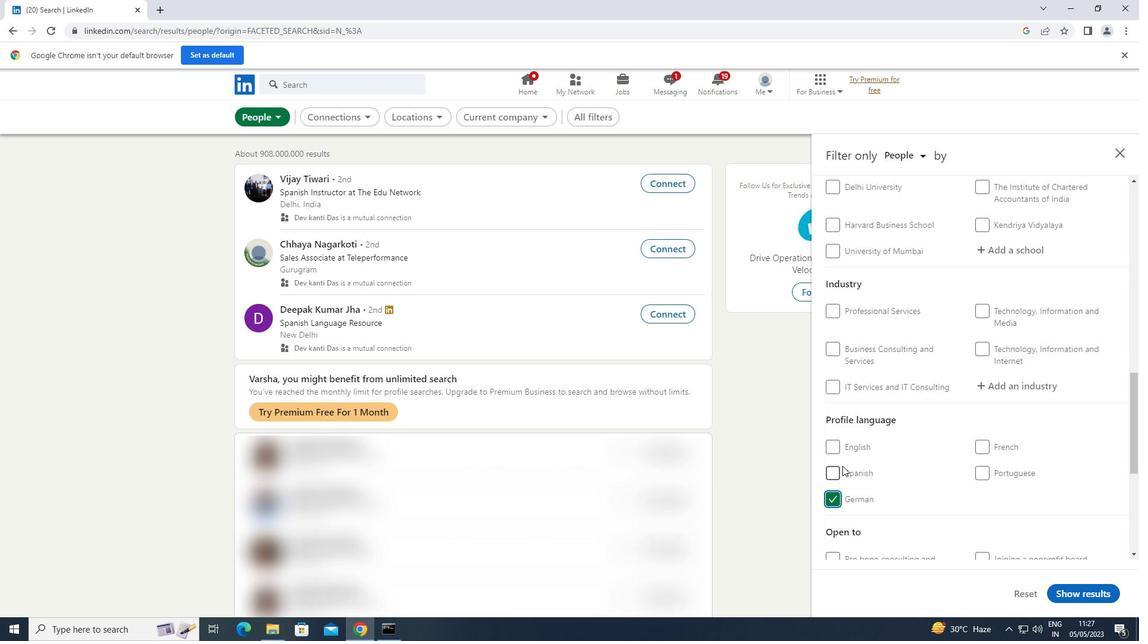 
Action: Mouse moved to (844, 462)
Screenshot: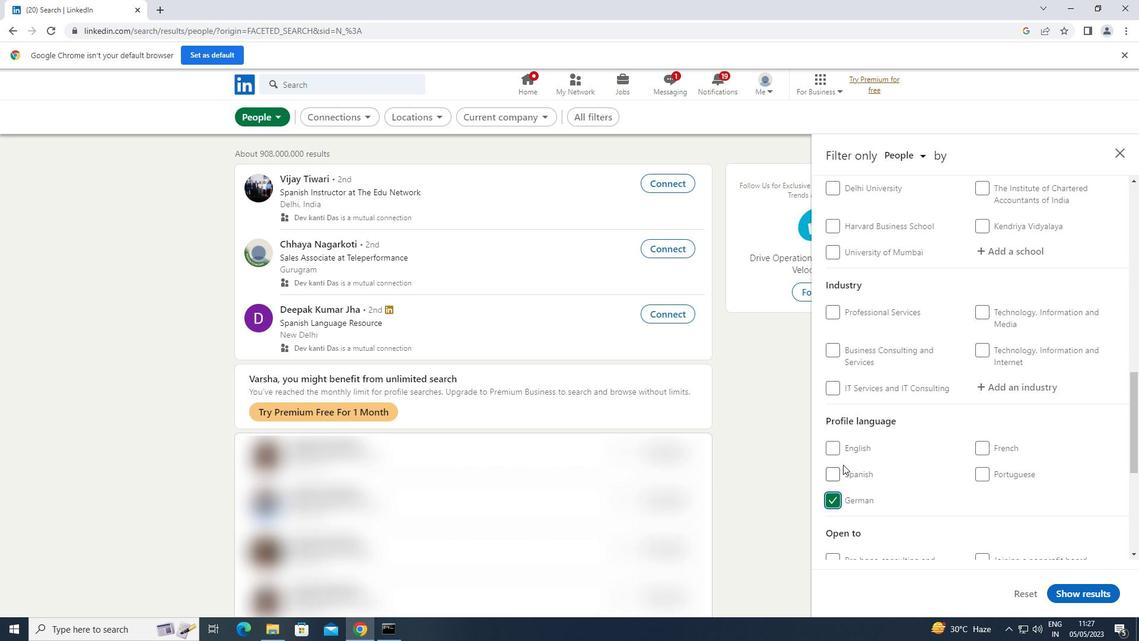 
Action: Mouse scrolled (844, 462) with delta (0, 0)
Screenshot: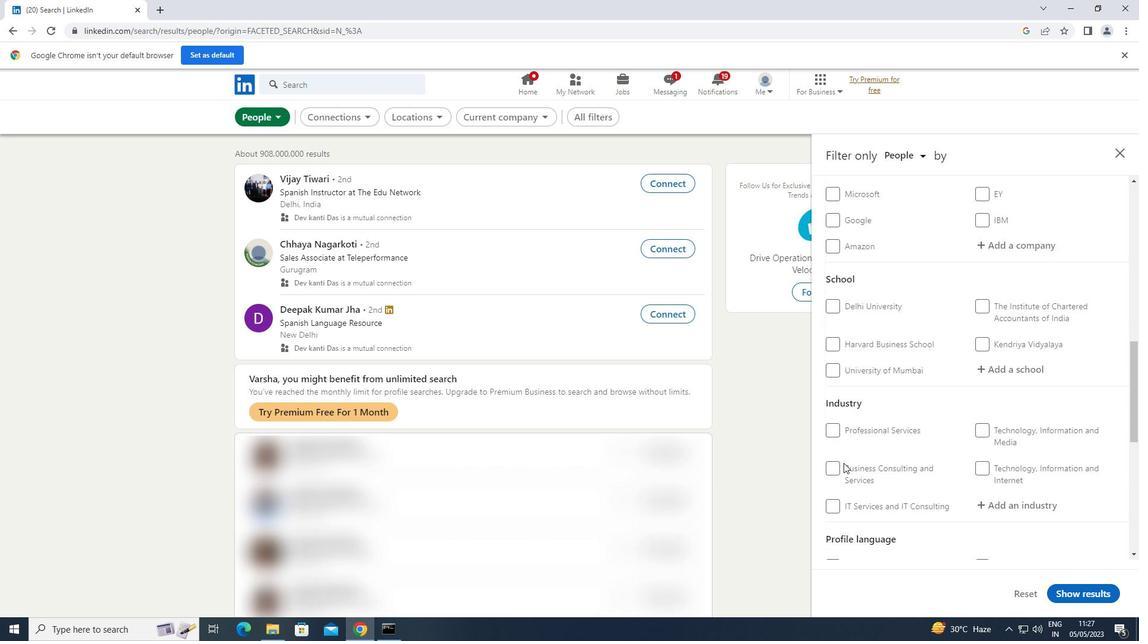 
Action: Mouse moved to (845, 462)
Screenshot: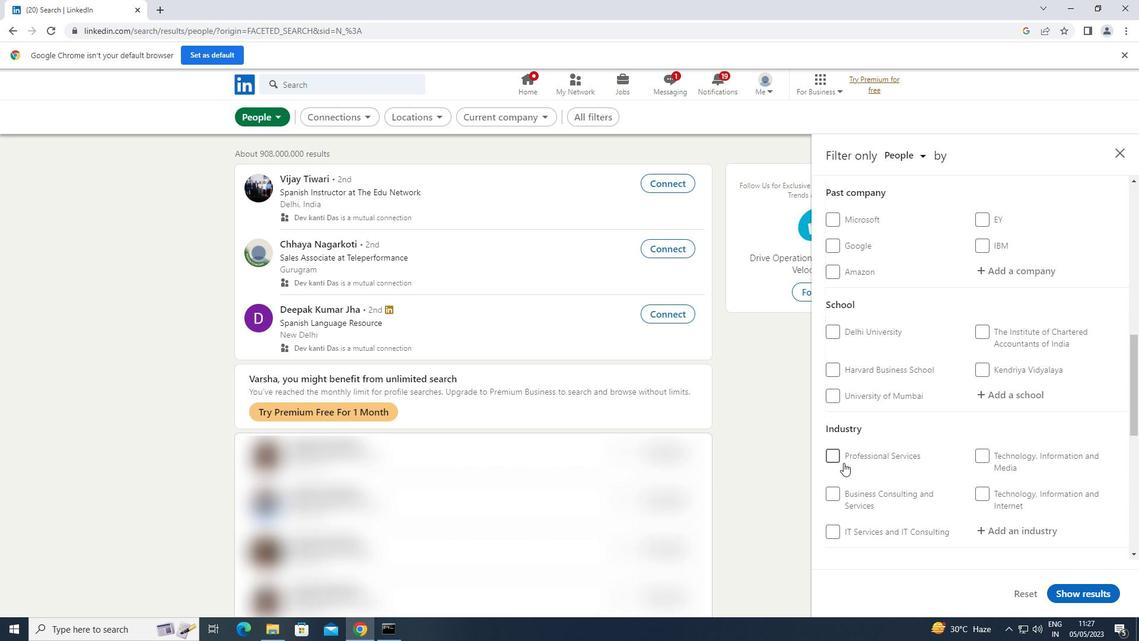 
Action: Mouse scrolled (845, 462) with delta (0, 0)
Screenshot: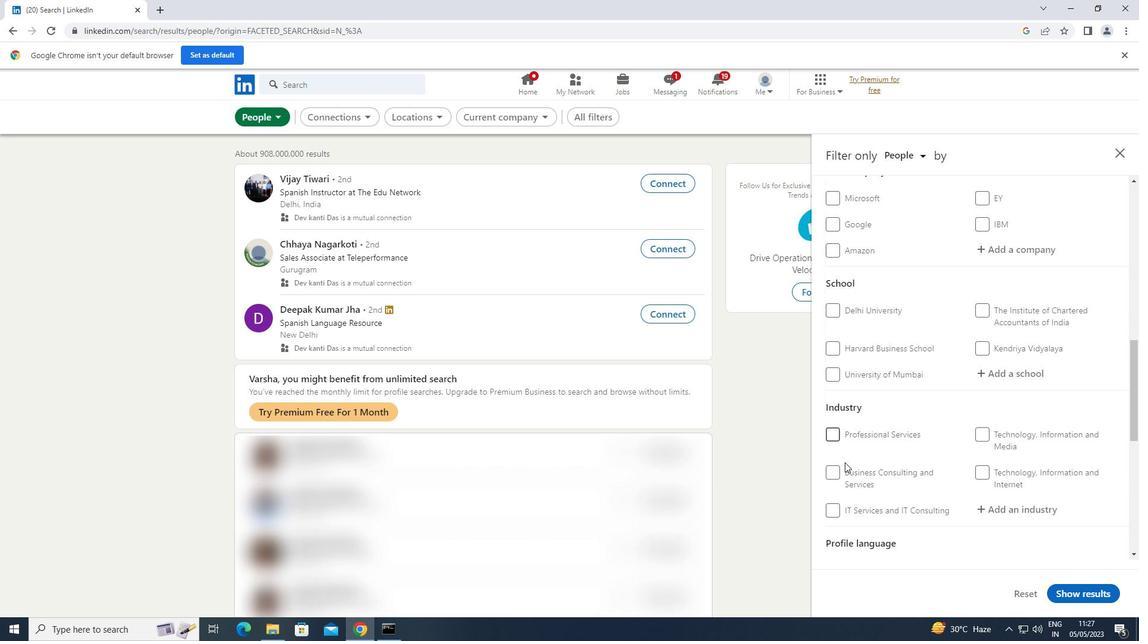 
Action: Mouse scrolled (845, 462) with delta (0, 0)
Screenshot: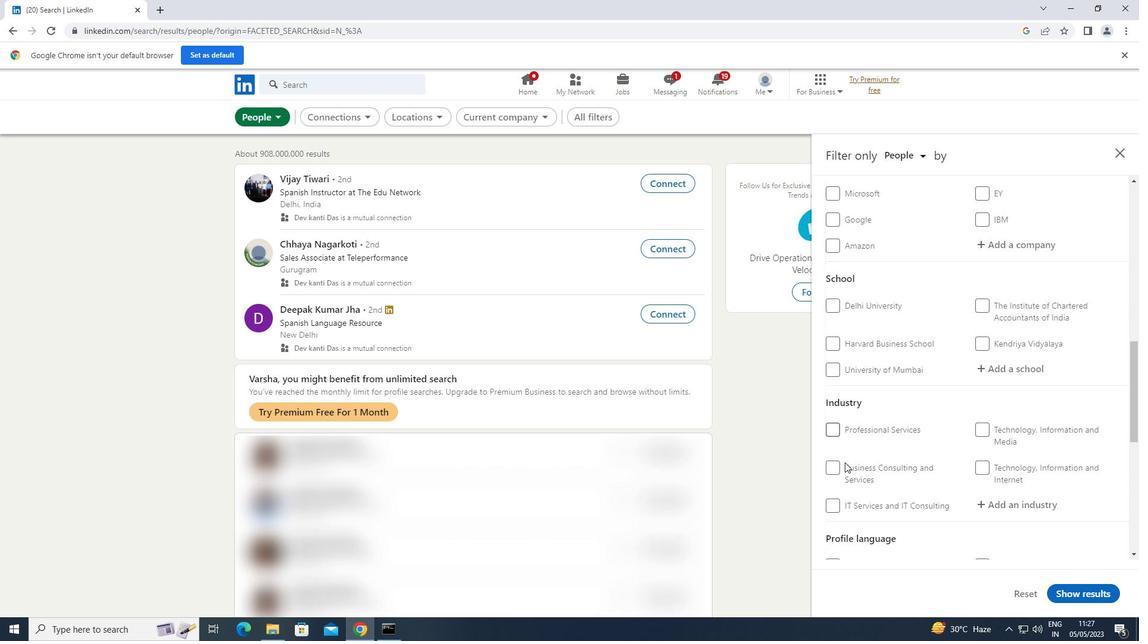 
Action: Mouse scrolled (845, 462) with delta (0, 0)
Screenshot: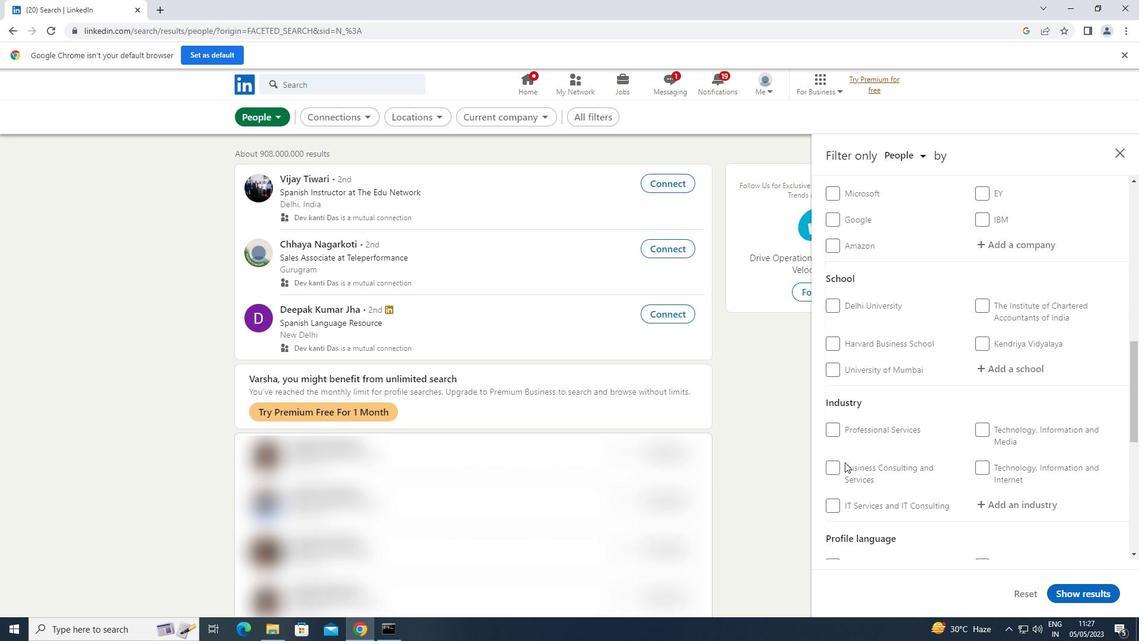 
Action: Mouse scrolled (845, 462) with delta (0, 0)
Screenshot: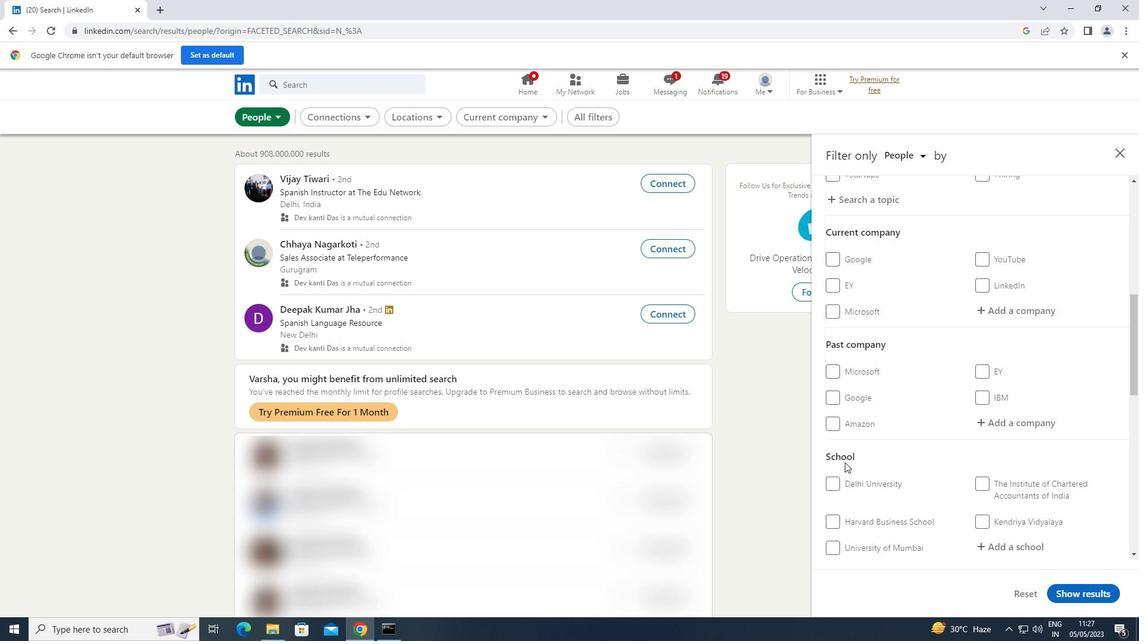 
Action: Mouse scrolled (845, 462) with delta (0, 0)
Screenshot: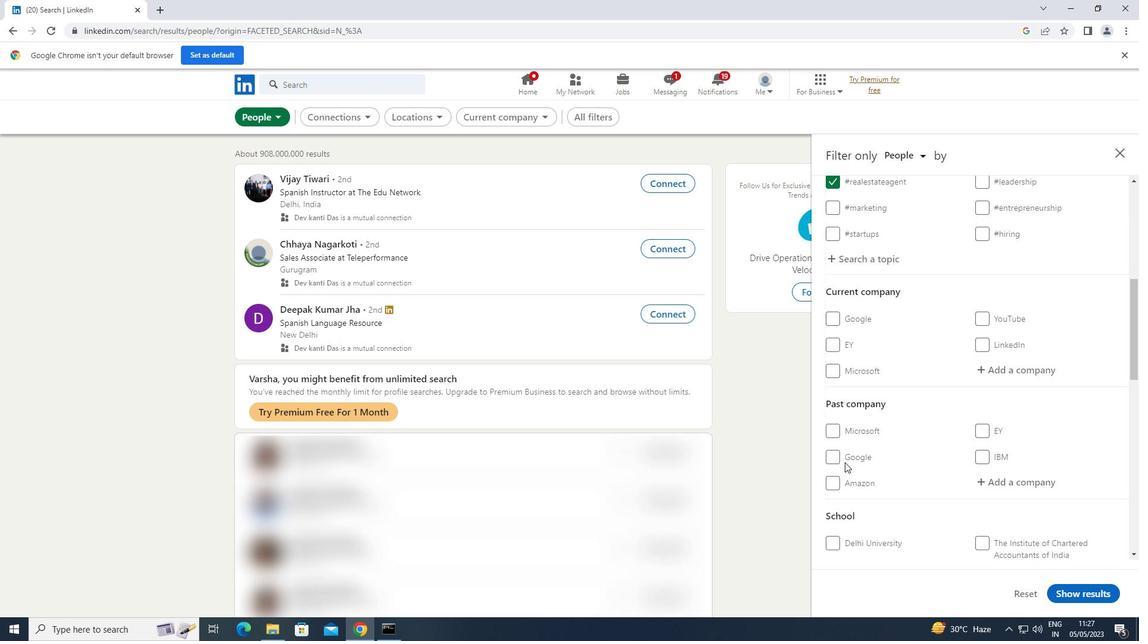 
Action: Mouse moved to (1017, 432)
Screenshot: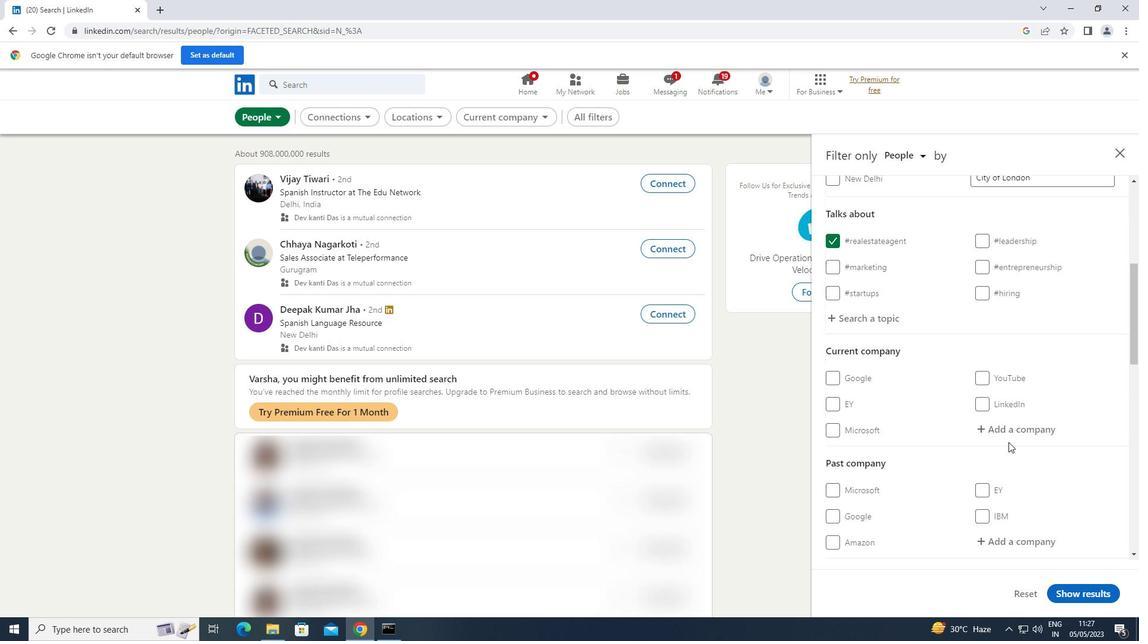 
Action: Mouse pressed left at (1017, 432)
Screenshot: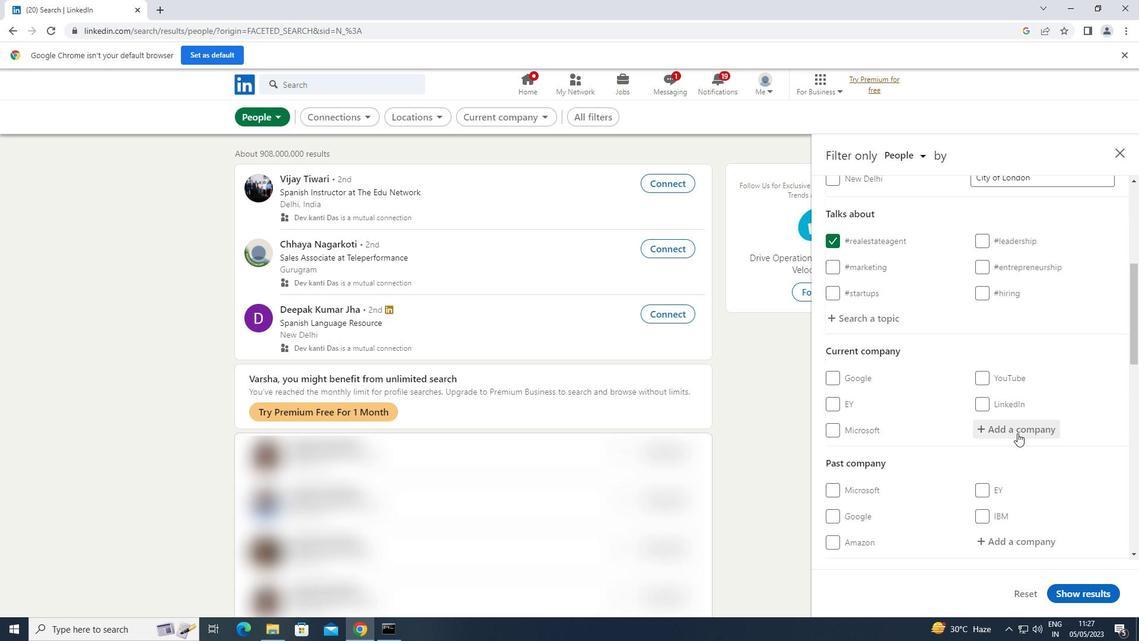 
Action: Key pressed <Key.shift>BRISTLECONE
Screenshot: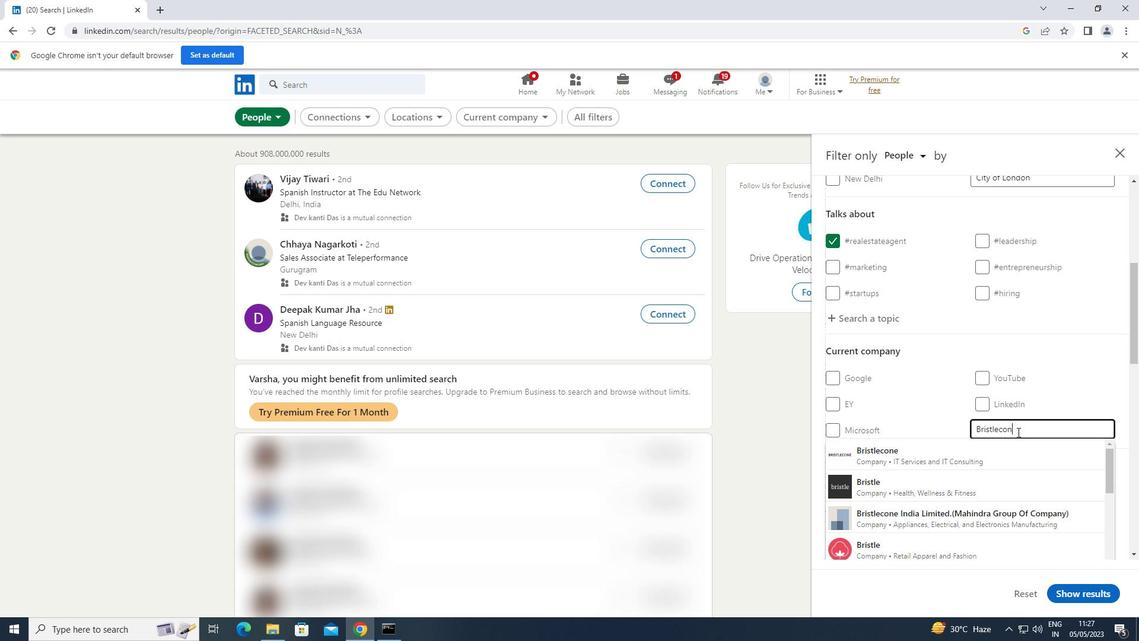 
Action: Mouse moved to (889, 452)
Screenshot: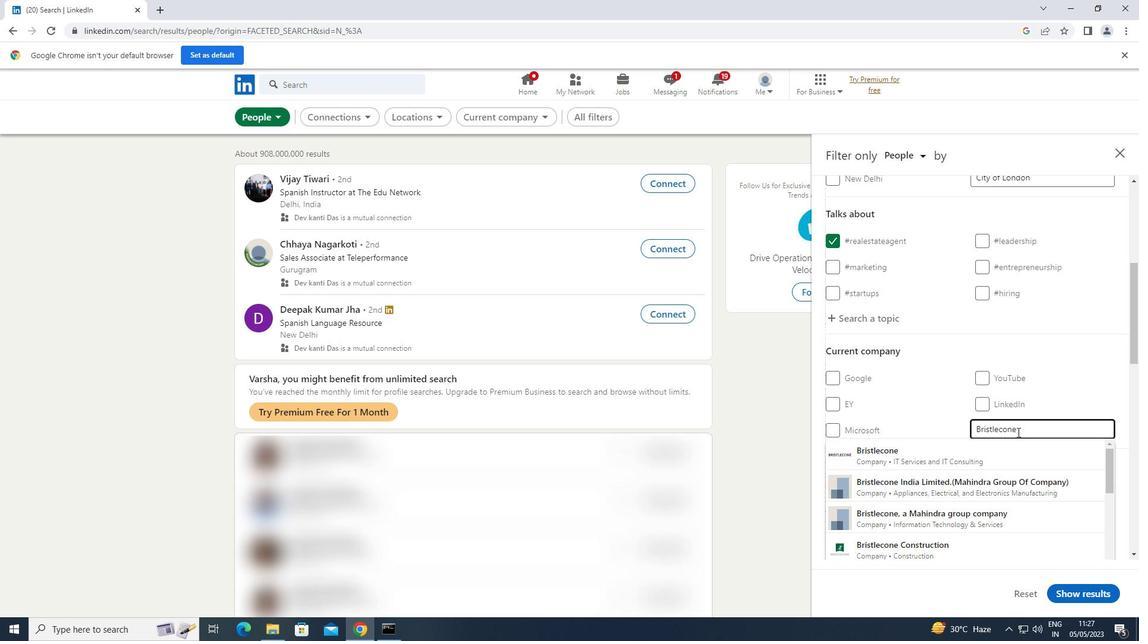 
Action: Mouse pressed left at (889, 452)
Screenshot: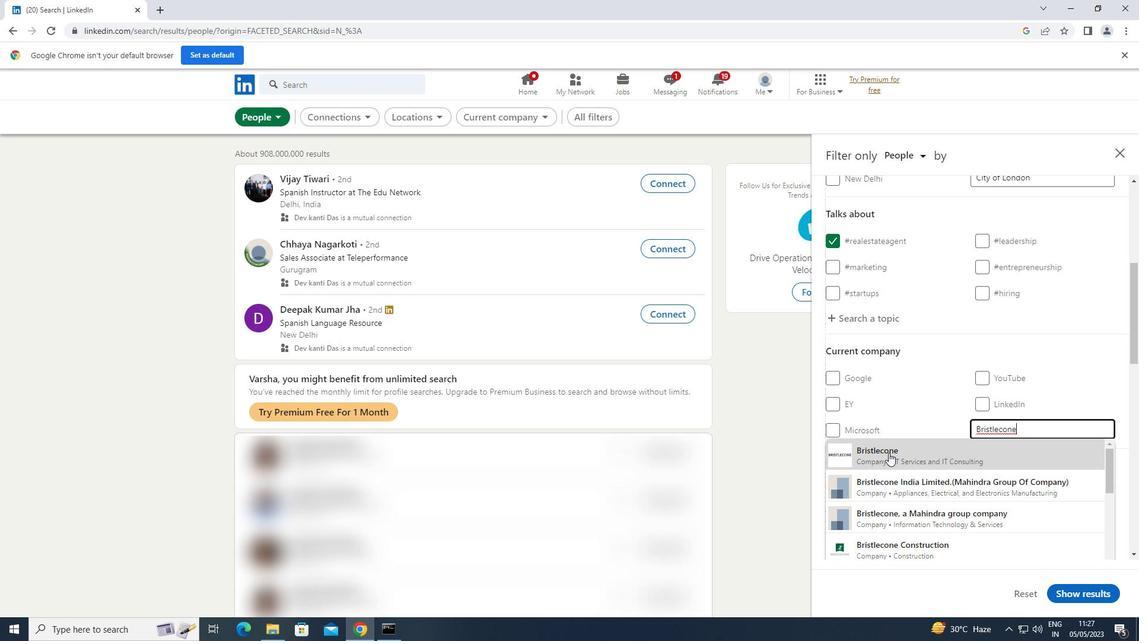 
Action: Mouse scrolled (889, 452) with delta (0, 0)
Screenshot: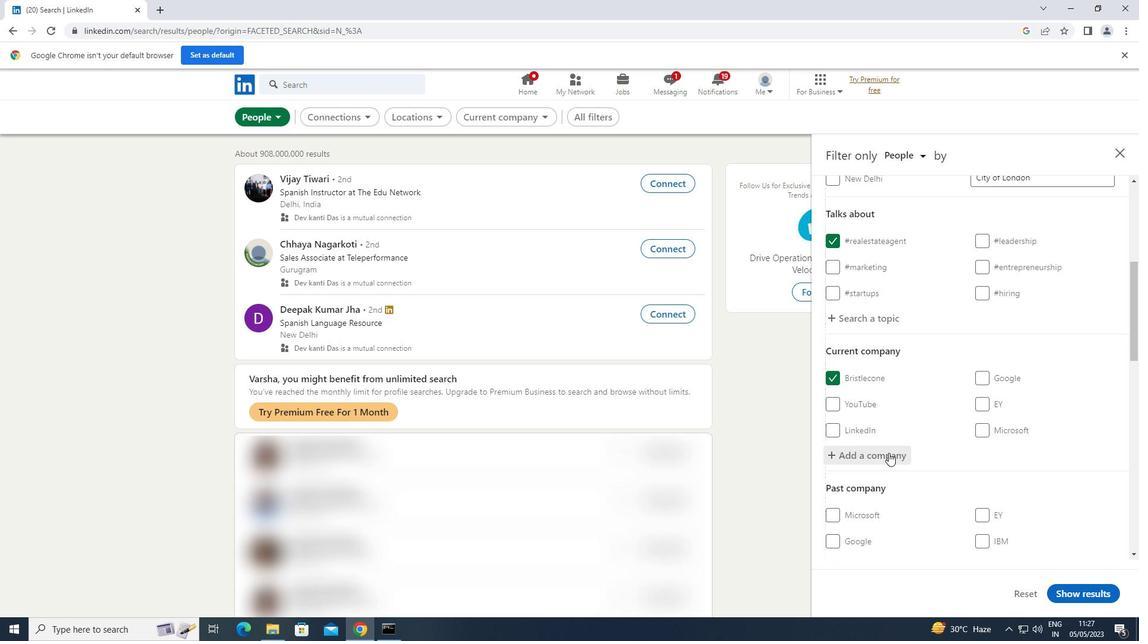 
Action: Mouse scrolled (889, 452) with delta (0, 0)
Screenshot: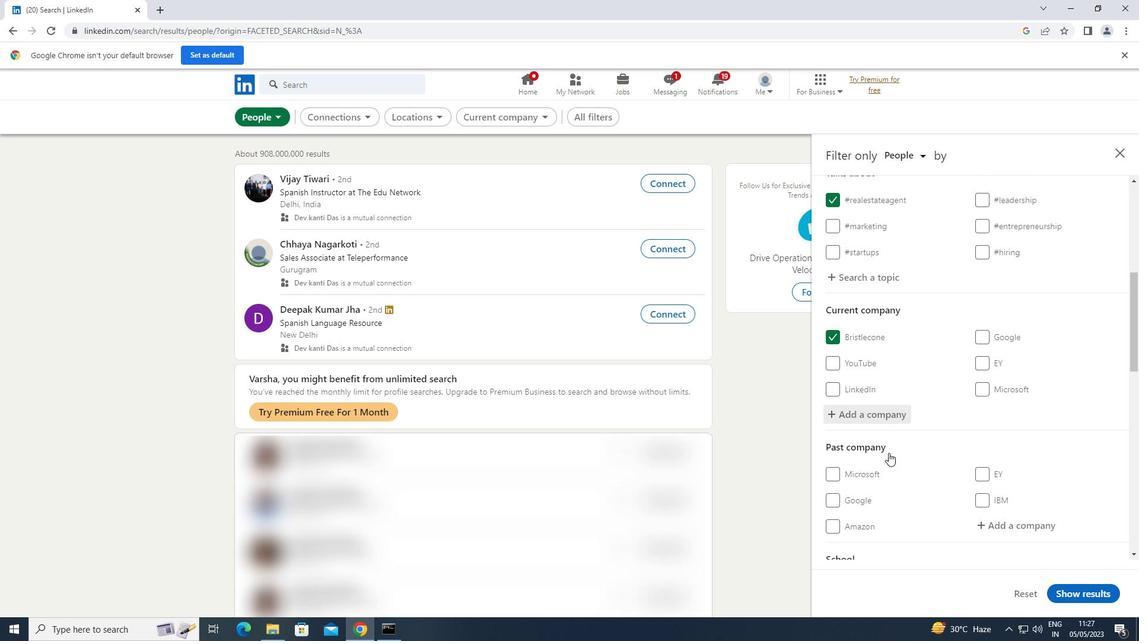 
Action: Mouse scrolled (889, 452) with delta (0, 0)
Screenshot: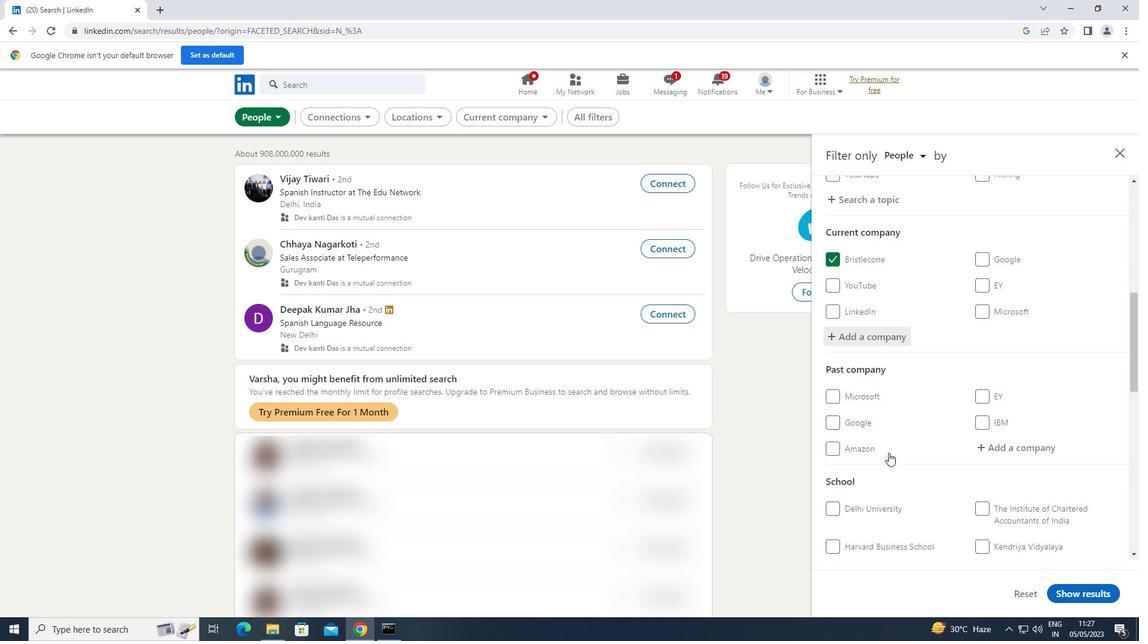 
Action: Mouse scrolled (889, 452) with delta (0, 0)
Screenshot: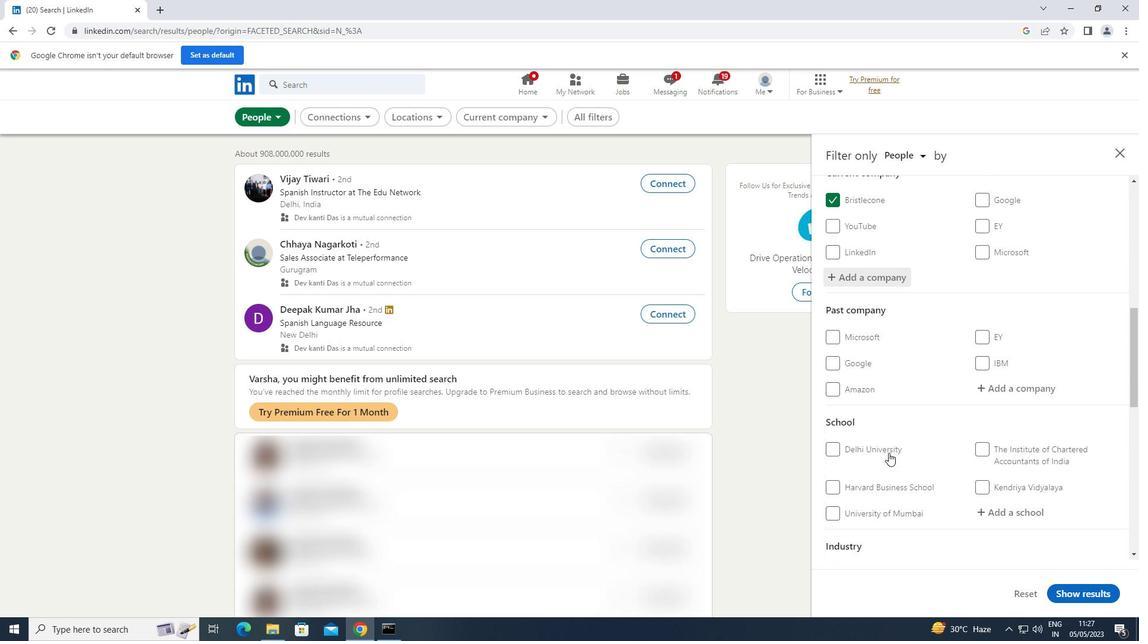 
Action: Mouse scrolled (889, 452) with delta (0, 0)
Screenshot: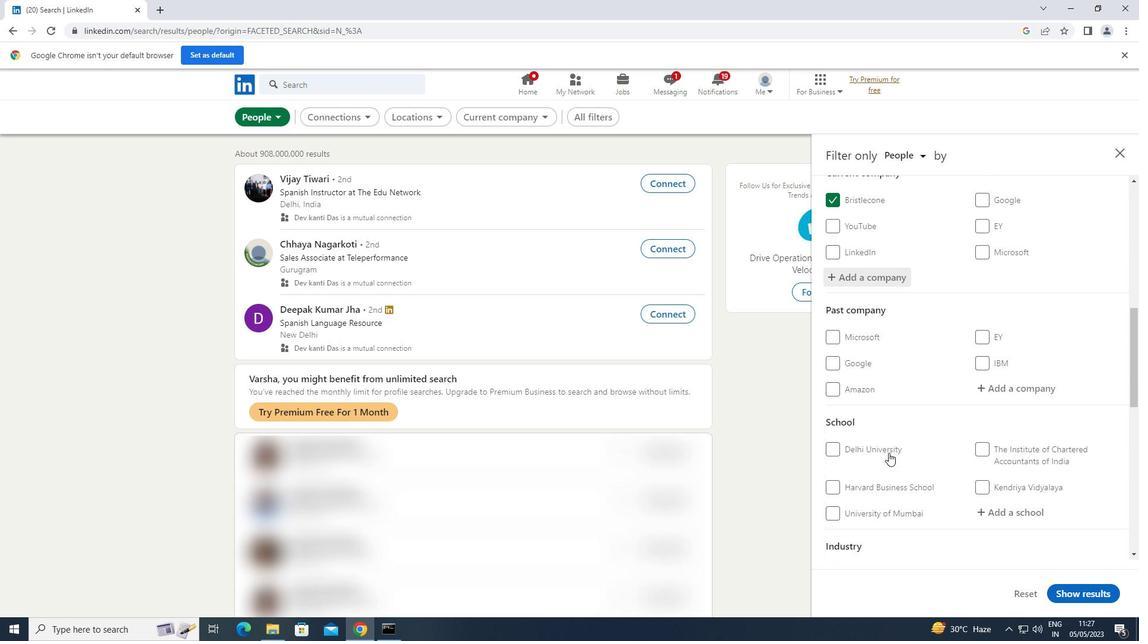 
Action: Mouse moved to (1004, 400)
Screenshot: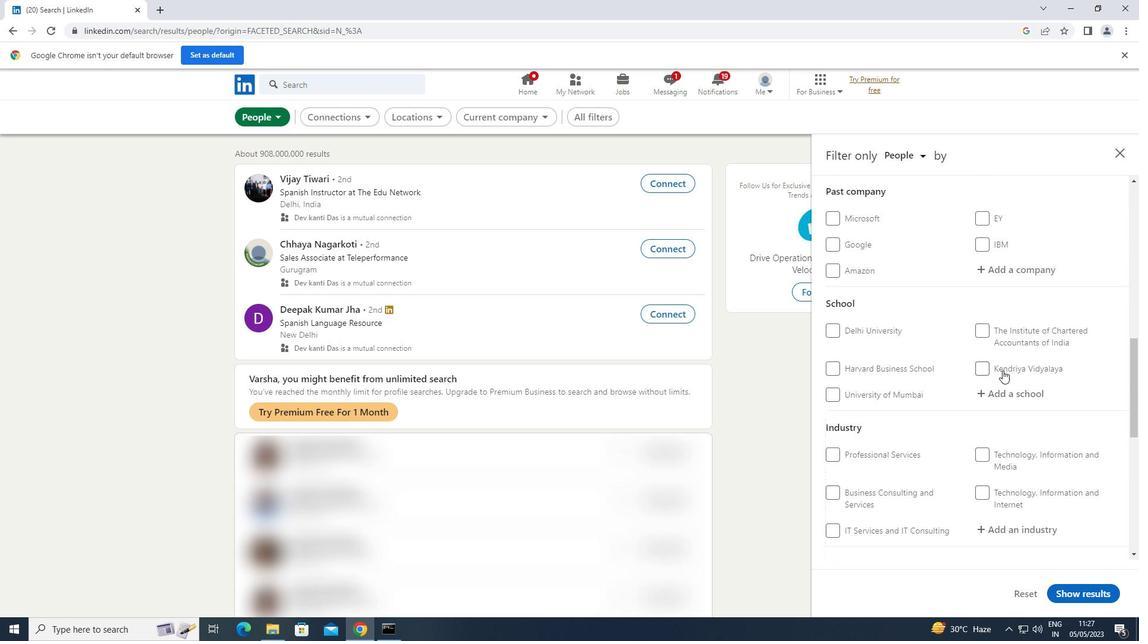 
Action: Mouse pressed left at (1004, 400)
Screenshot: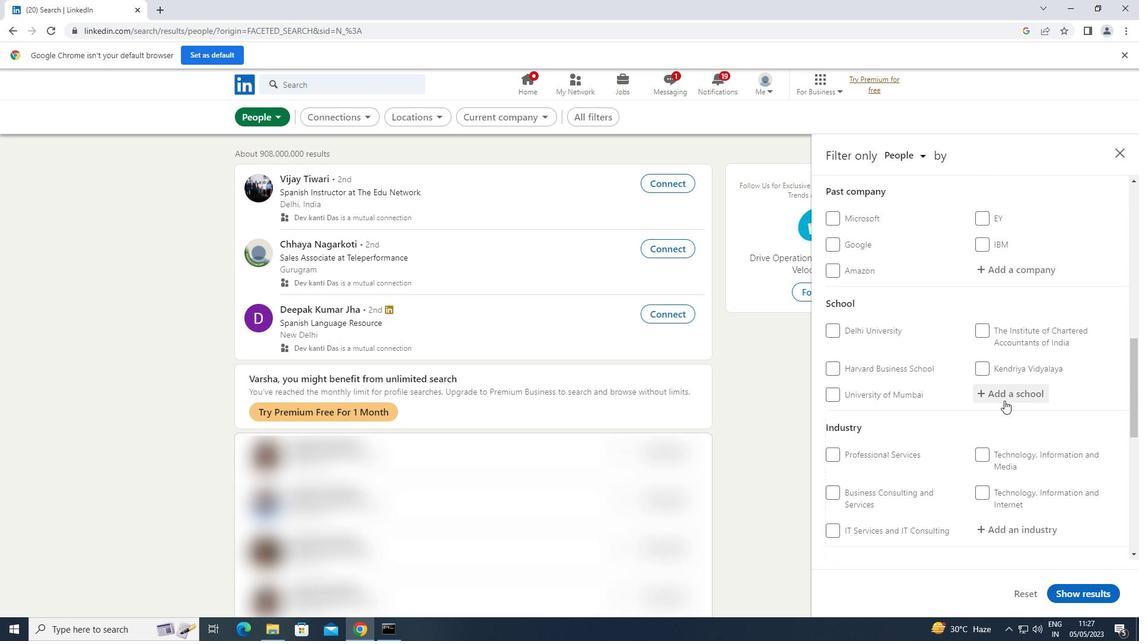
Action: Key pressed <Key.shift>BUNDELKHAND
Screenshot: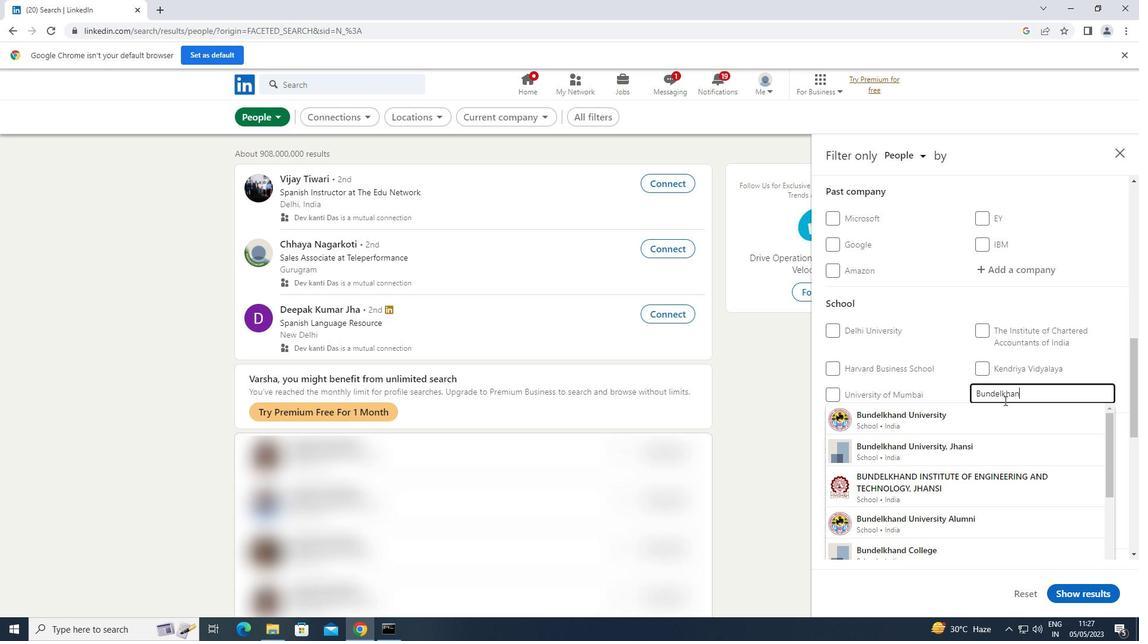 
Action: Mouse moved to (962, 446)
Screenshot: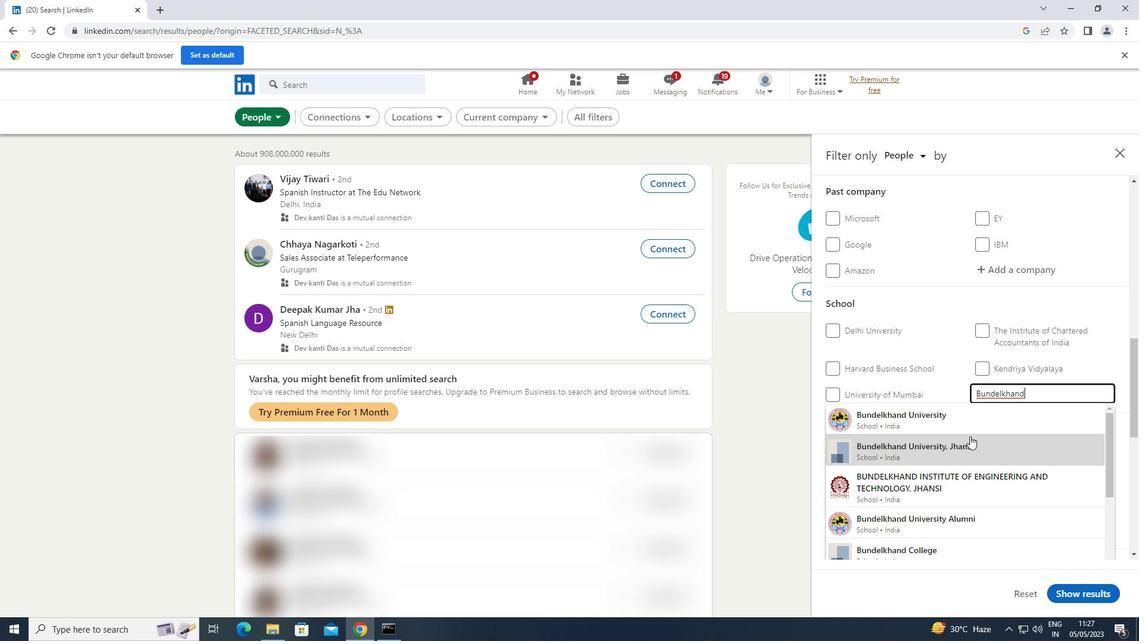 
Action: Mouse pressed left at (962, 446)
Screenshot: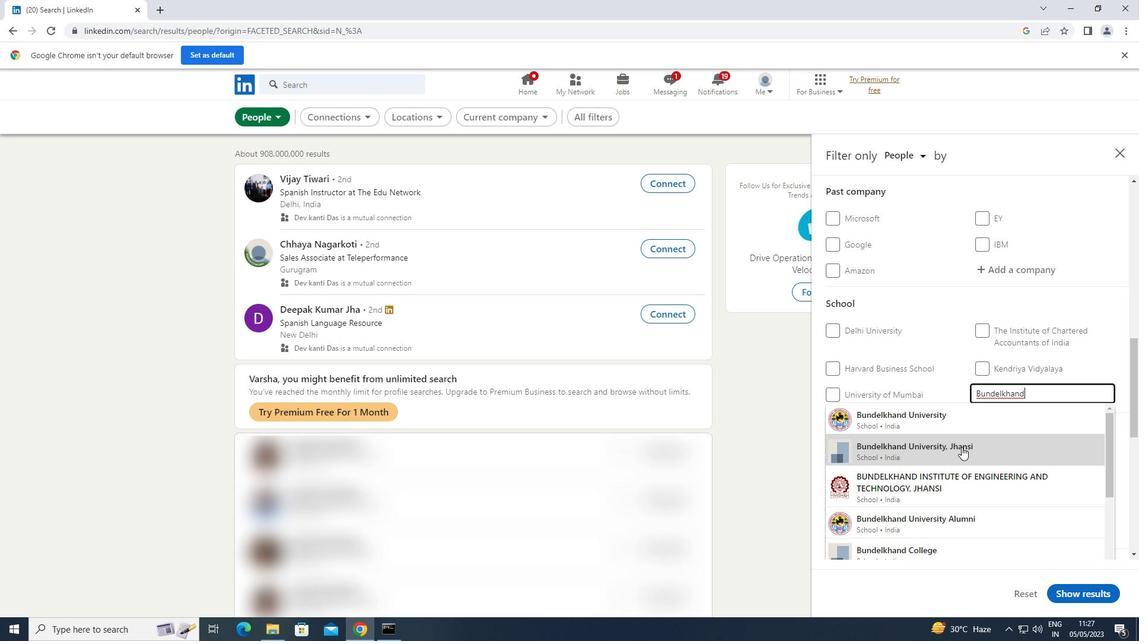
Action: Mouse scrolled (962, 446) with delta (0, 0)
Screenshot: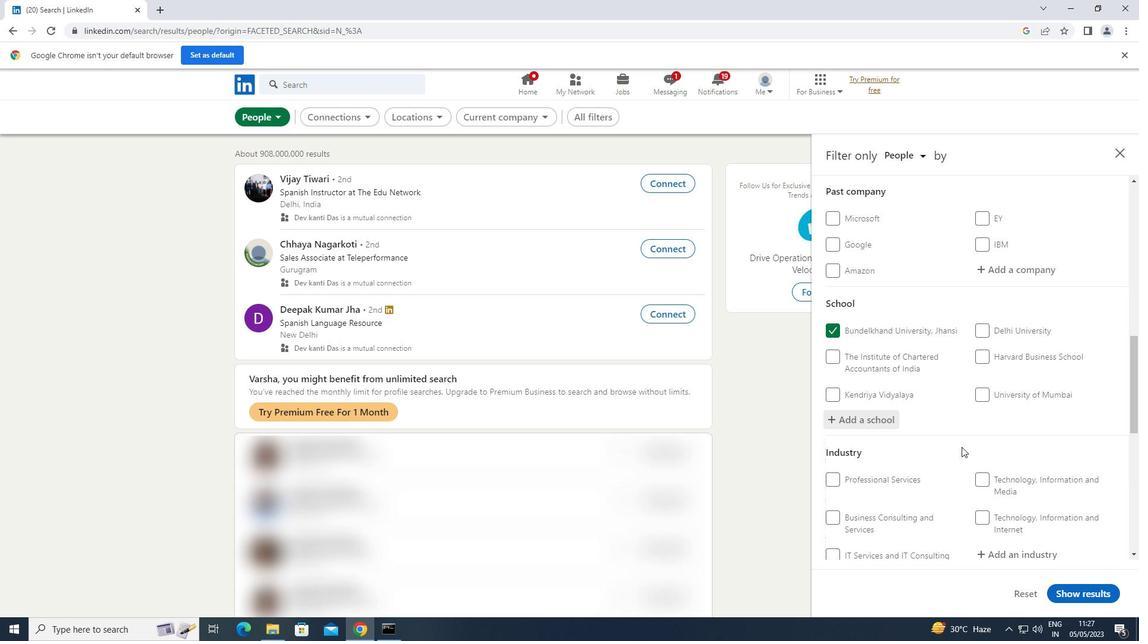 
Action: Mouse scrolled (962, 446) with delta (0, 0)
Screenshot: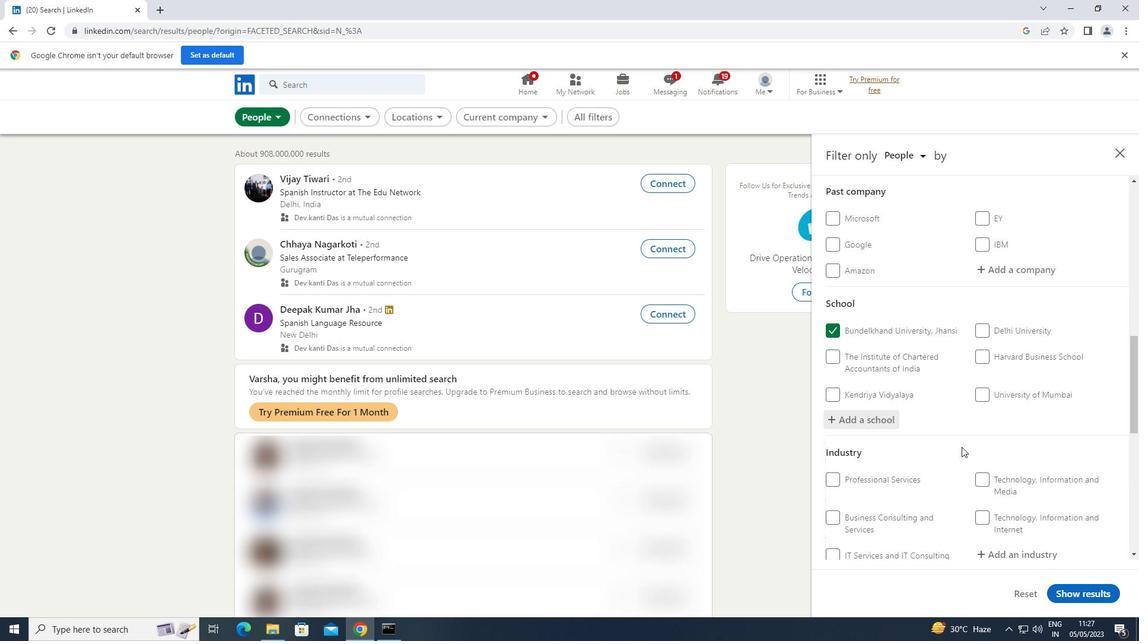 
Action: Mouse moved to (1001, 437)
Screenshot: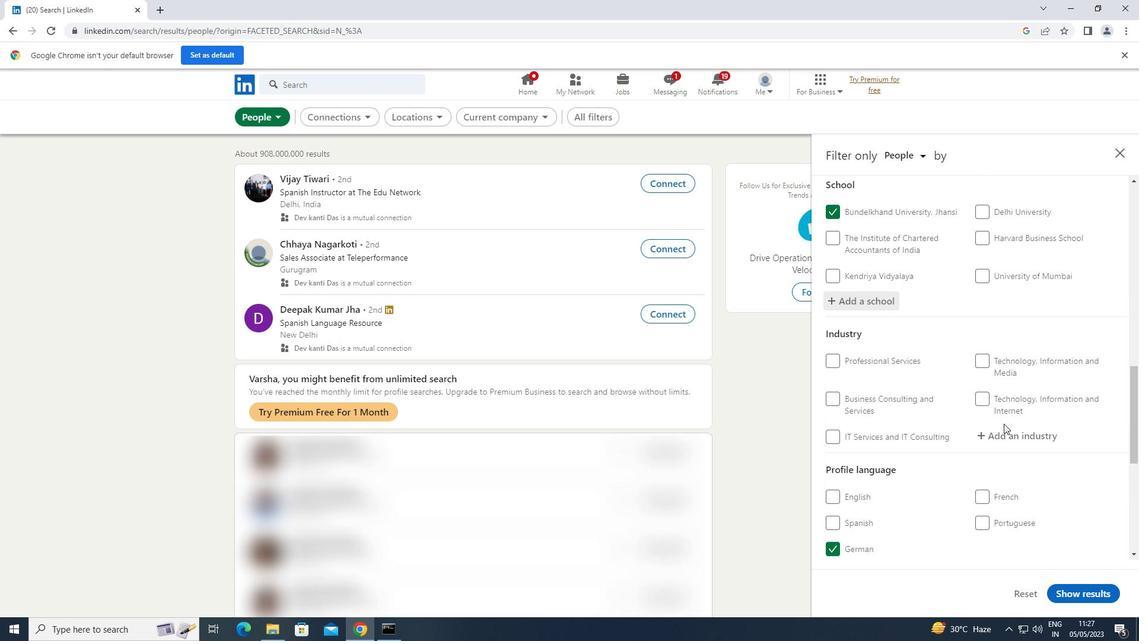 
Action: Mouse pressed left at (1001, 437)
Screenshot: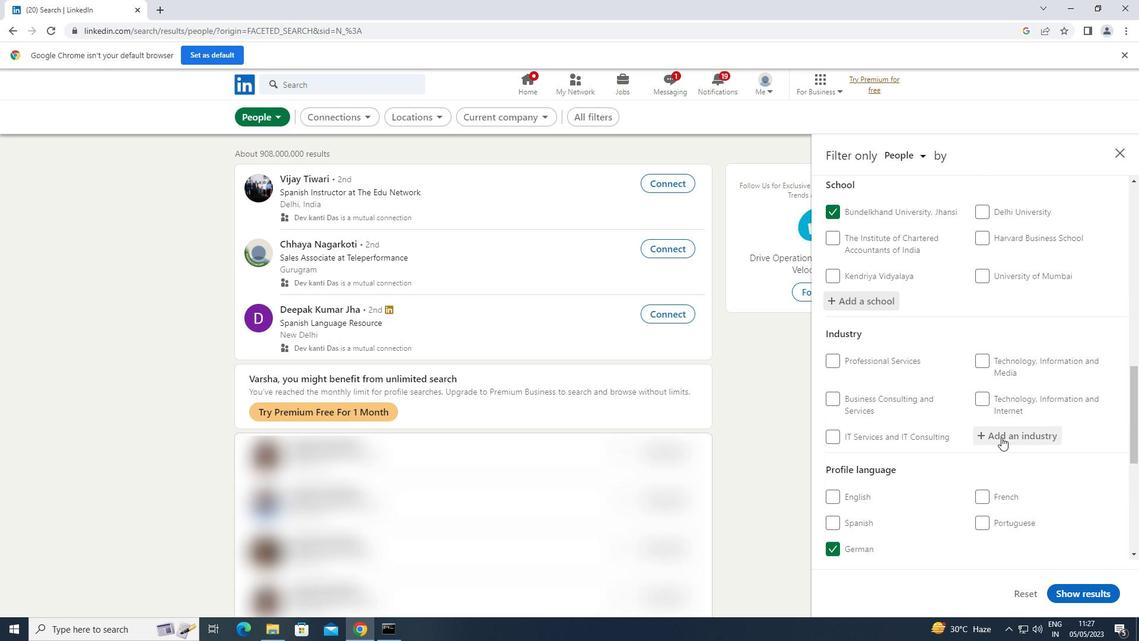 
Action: Key pressed <Key.shift>ABRASIVES
Screenshot: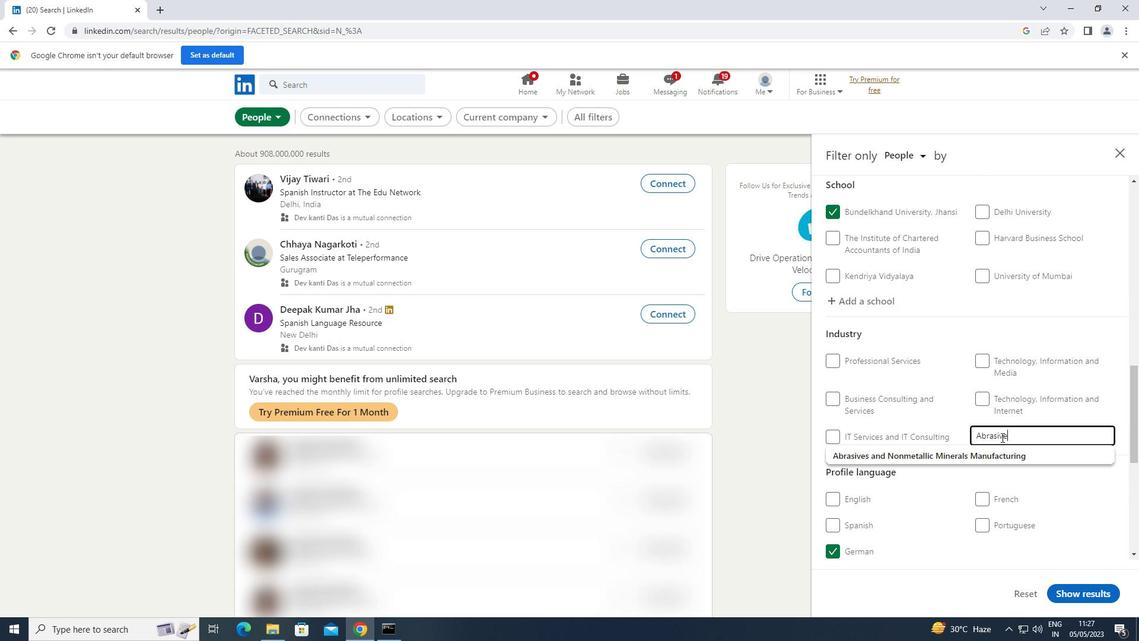 
Action: Mouse moved to (971, 460)
Screenshot: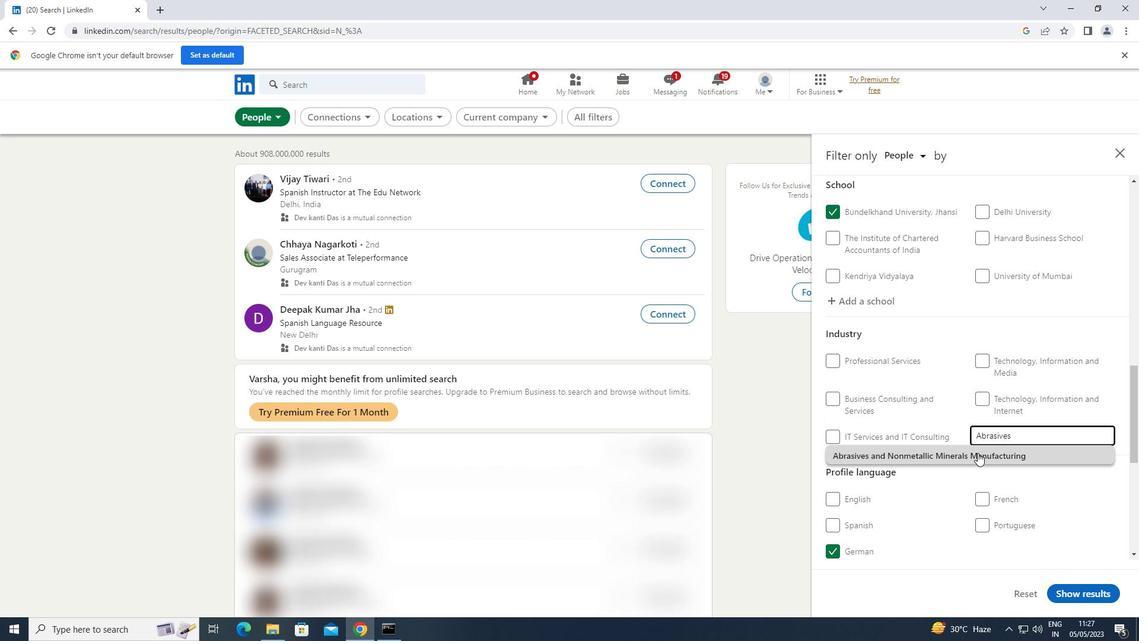 
Action: Mouse pressed left at (971, 460)
Screenshot: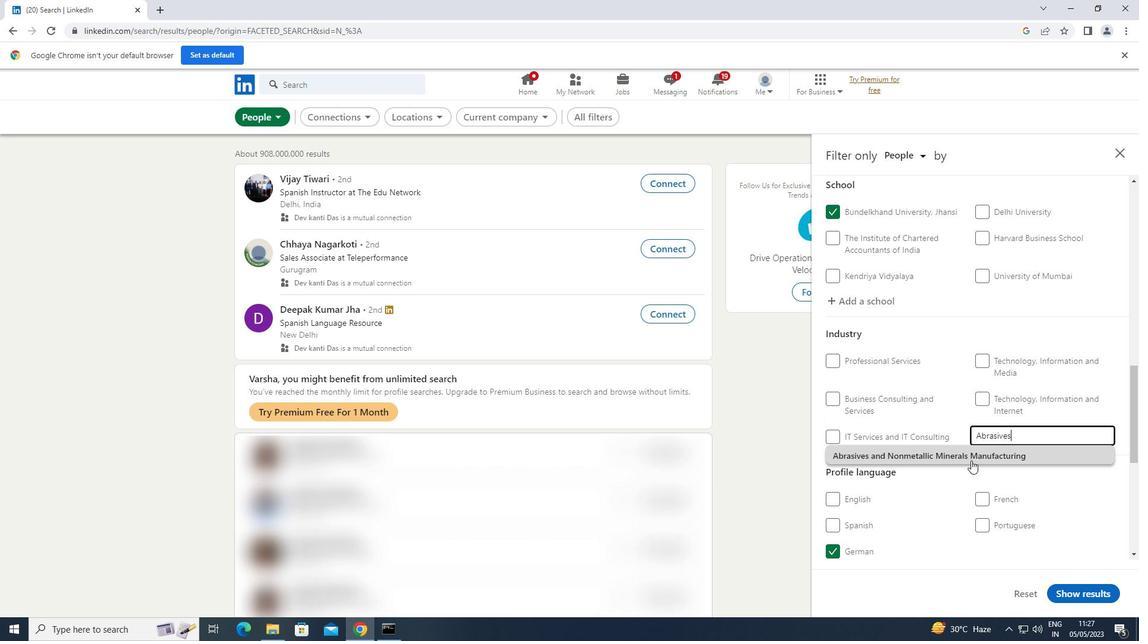 
Action: Mouse scrolled (971, 460) with delta (0, 0)
Screenshot: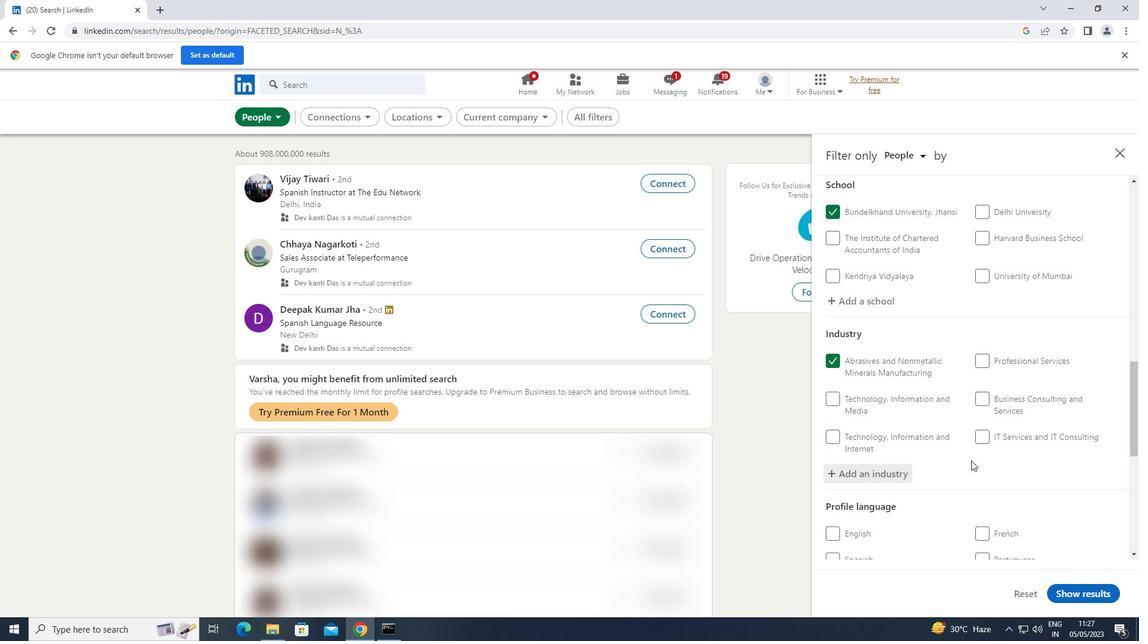 
Action: Mouse scrolled (971, 460) with delta (0, 0)
Screenshot: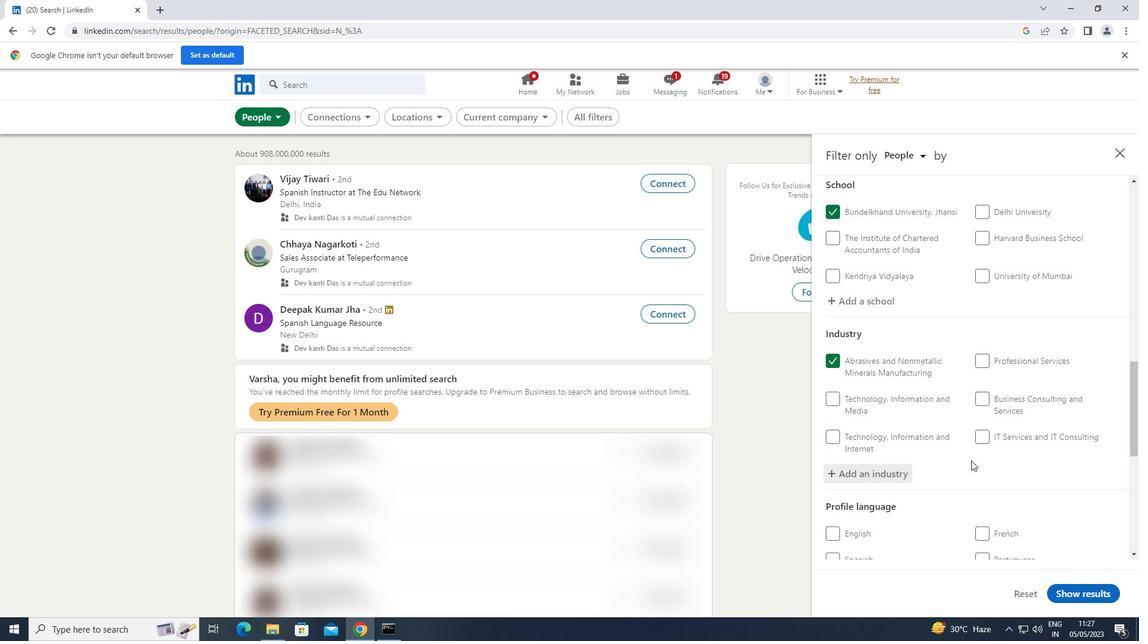 
Action: Mouse scrolled (971, 460) with delta (0, 0)
Screenshot: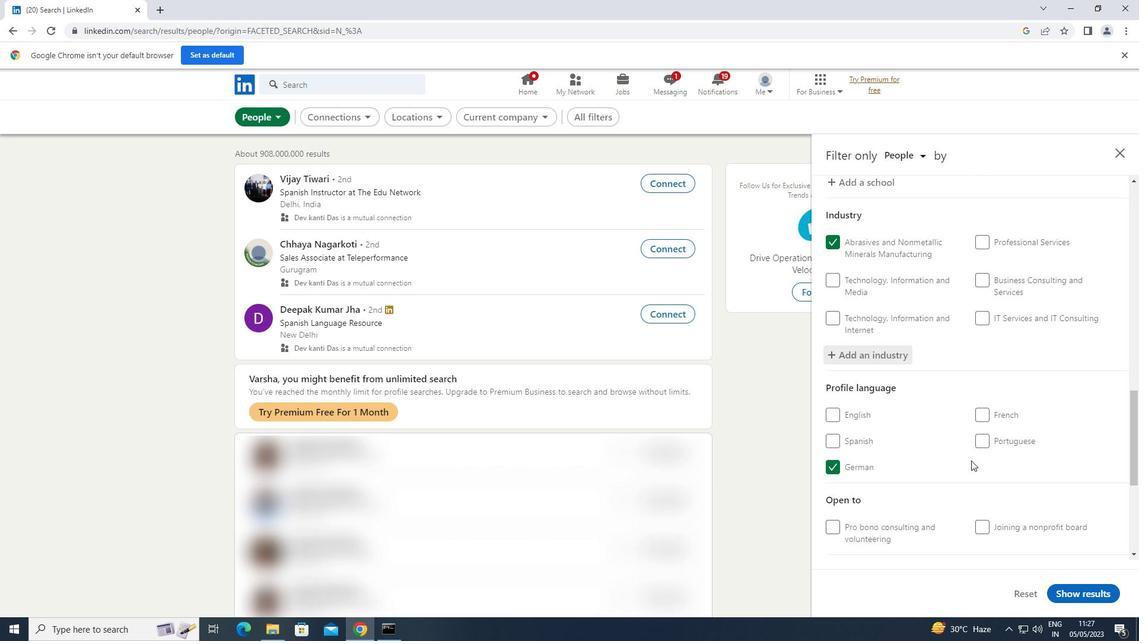 
Action: Mouse scrolled (971, 460) with delta (0, 0)
Screenshot: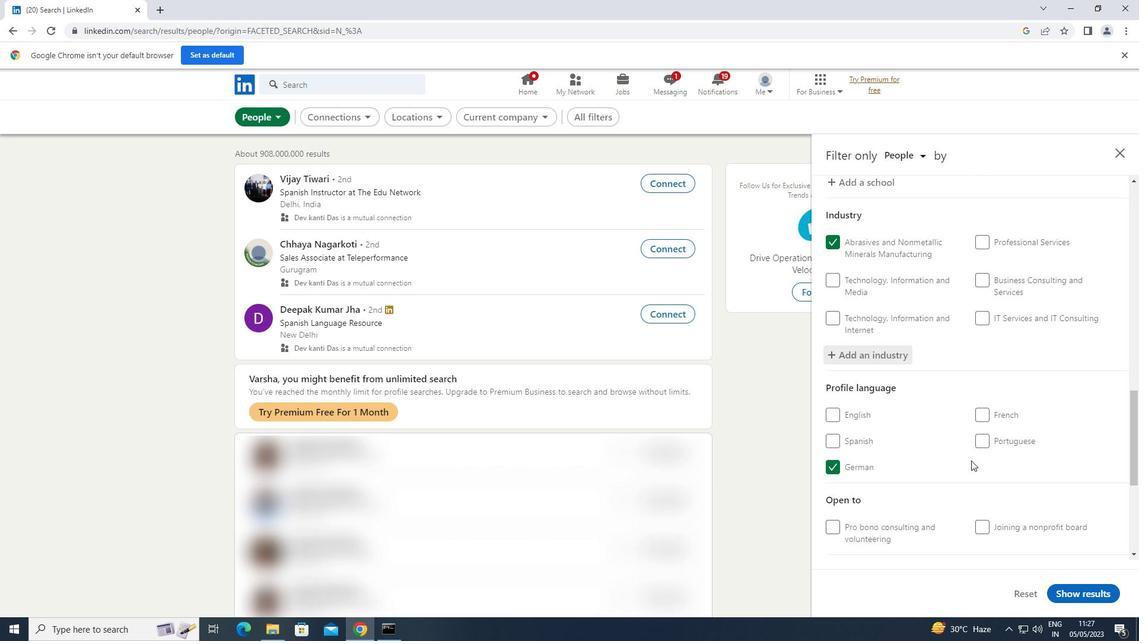 
Action: Mouse scrolled (971, 460) with delta (0, 0)
Screenshot: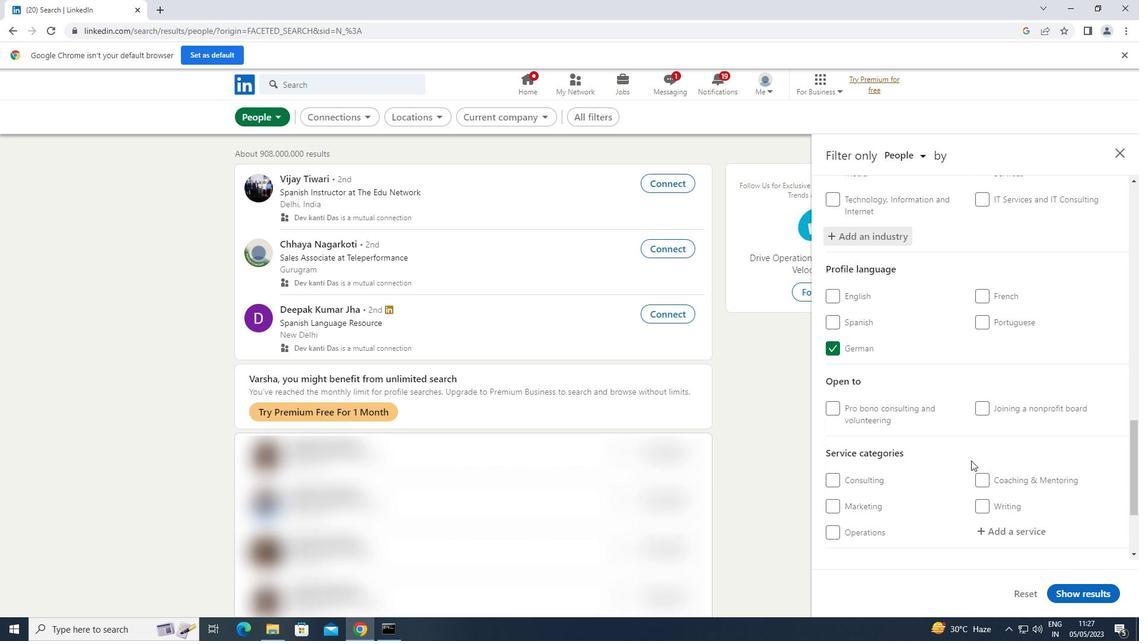 
Action: Mouse scrolled (971, 460) with delta (0, 0)
Screenshot: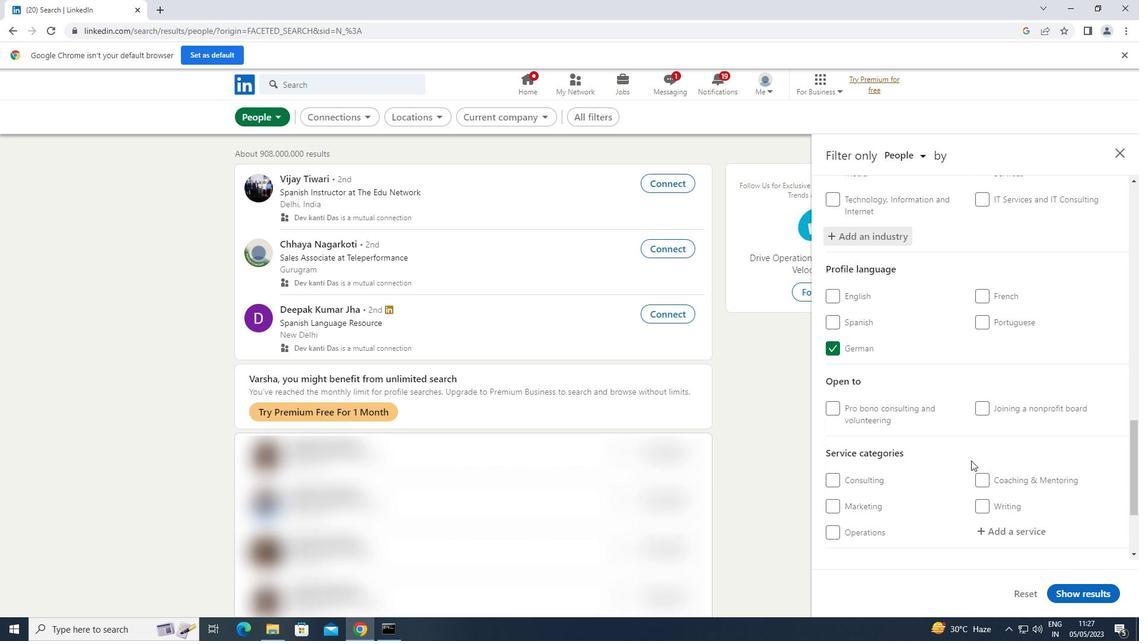 
Action: Mouse moved to (1003, 413)
Screenshot: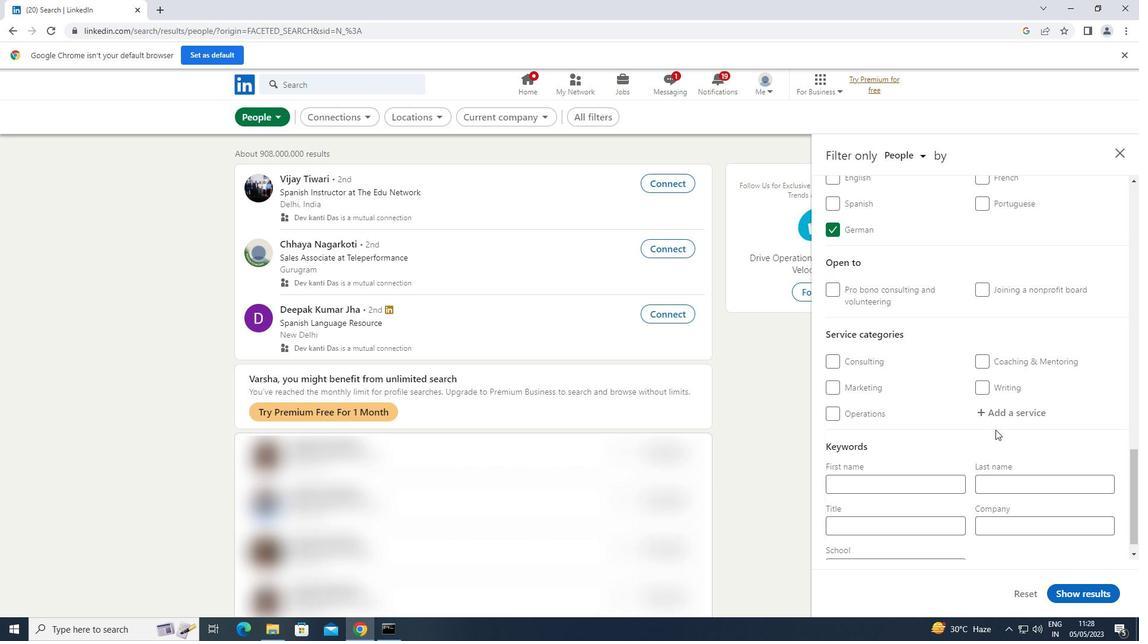 
Action: Mouse pressed left at (1003, 413)
Screenshot: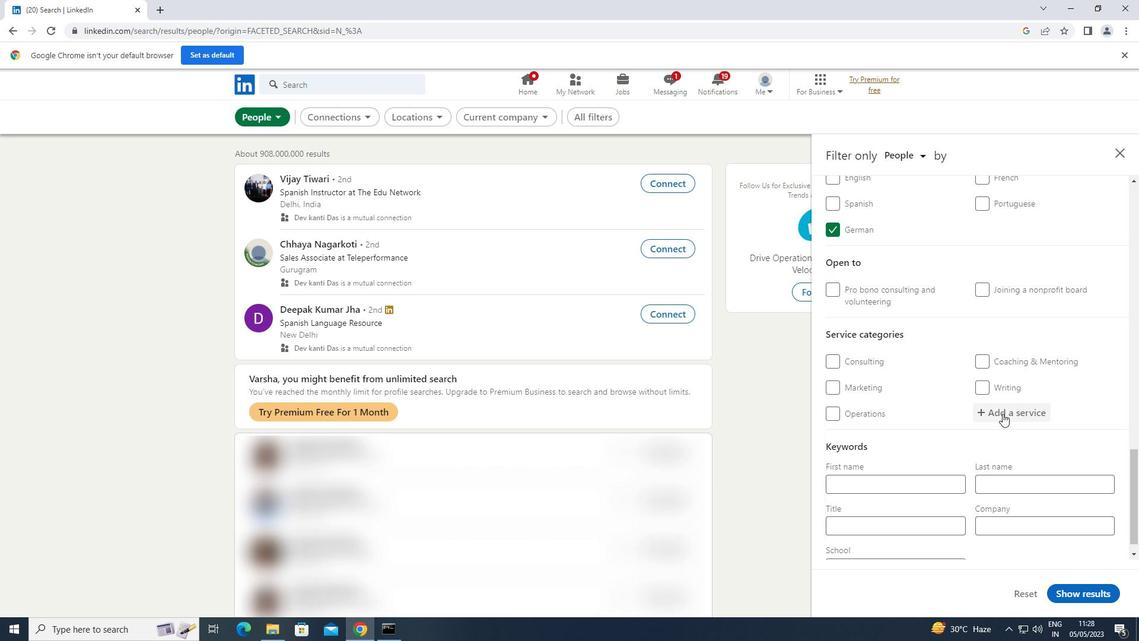 
Action: Key pressed <Key.shift><Key.shift><Key.shift>NETWORK
Screenshot: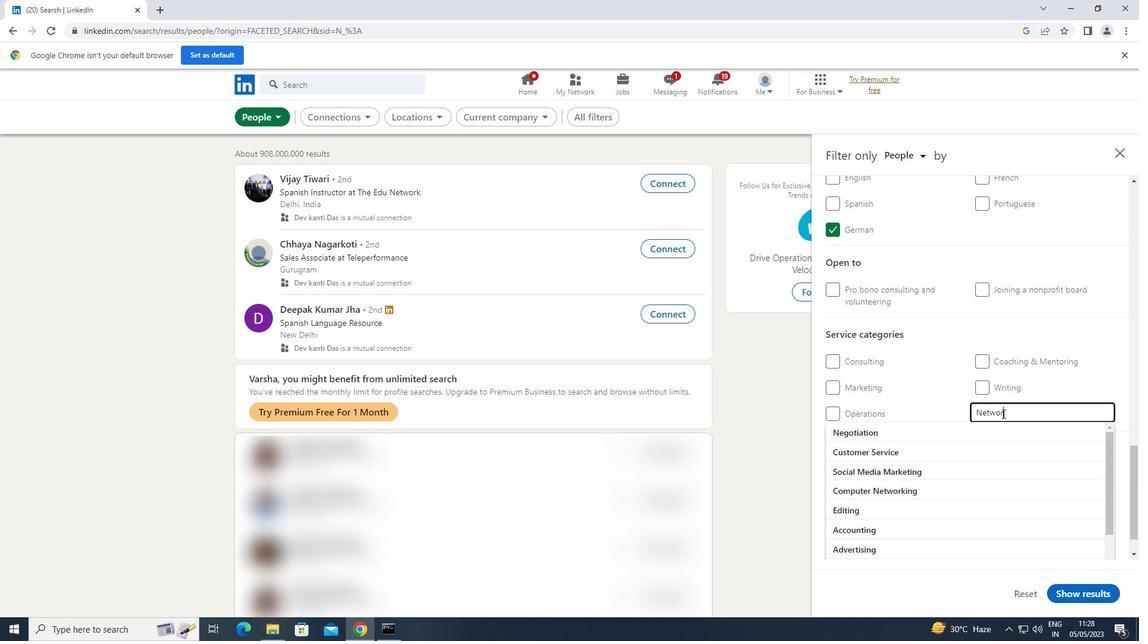 
Action: Mouse moved to (911, 486)
Screenshot: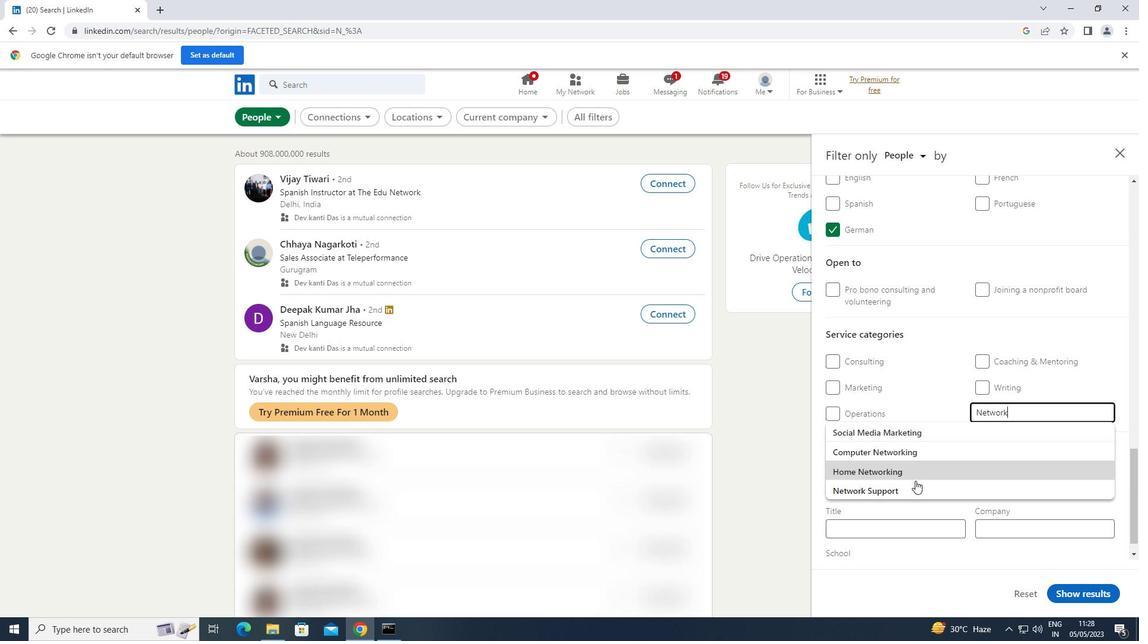 
Action: Mouse pressed left at (911, 486)
Screenshot: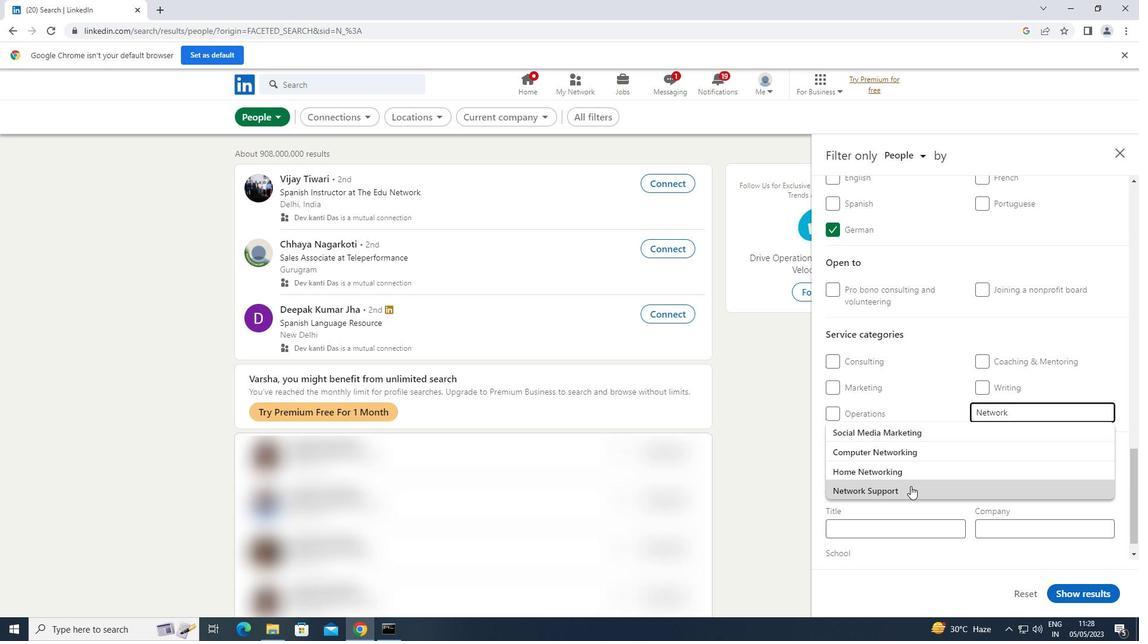 
Action: Mouse scrolled (911, 485) with delta (0, 0)
Screenshot: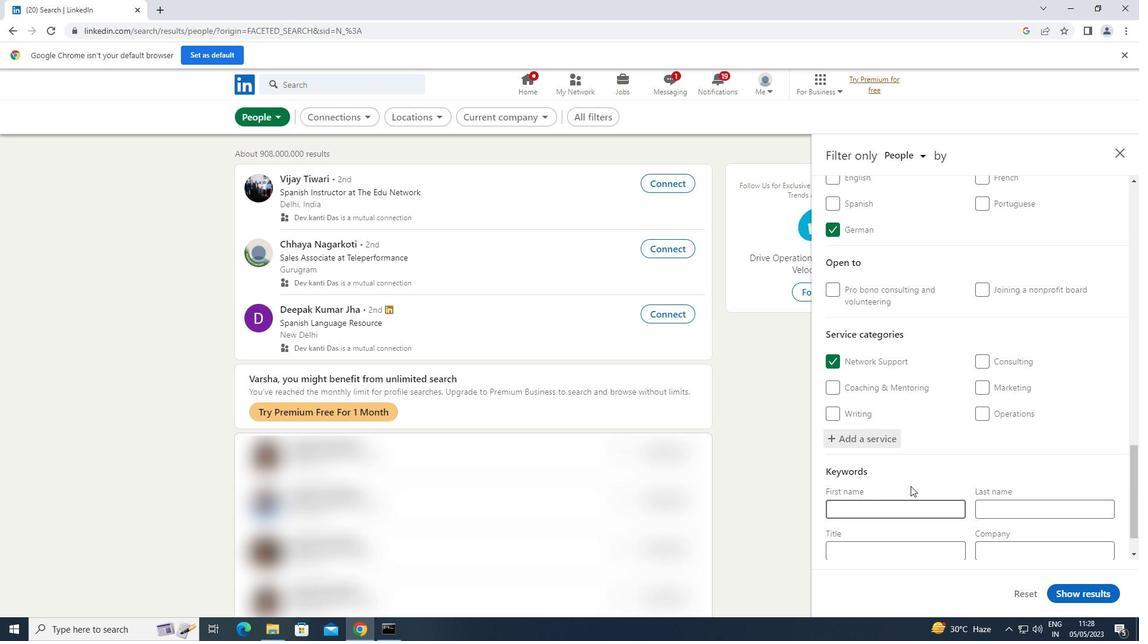 
Action: Mouse scrolled (911, 485) with delta (0, 0)
Screenshot: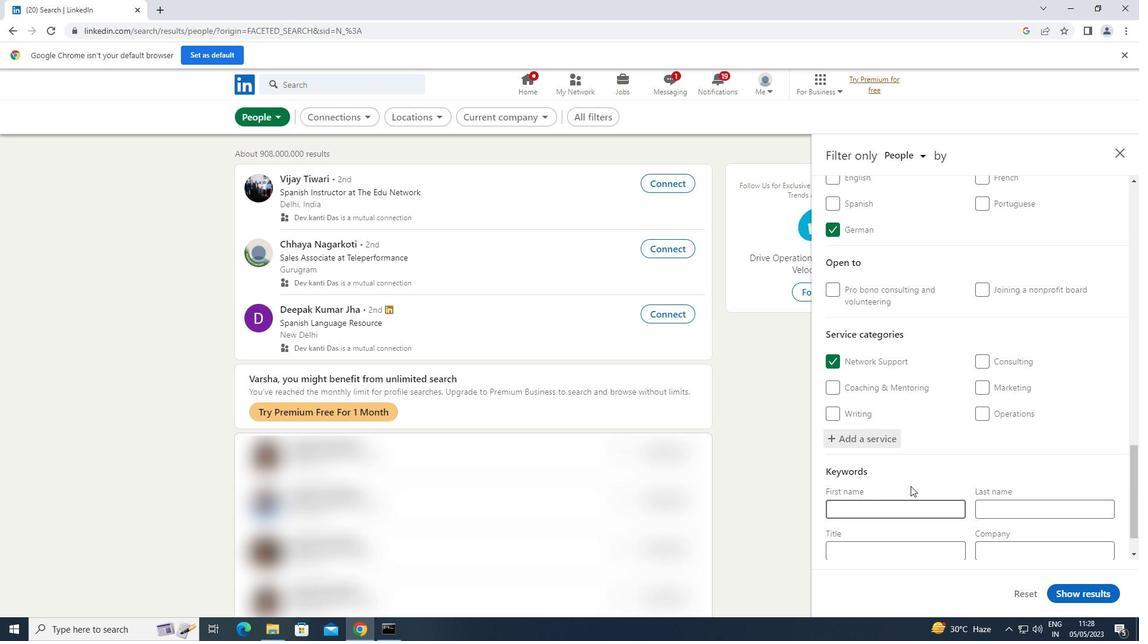 
Action: Mouse scrolled (911, 485) with delta (0, 0)
Screenshot: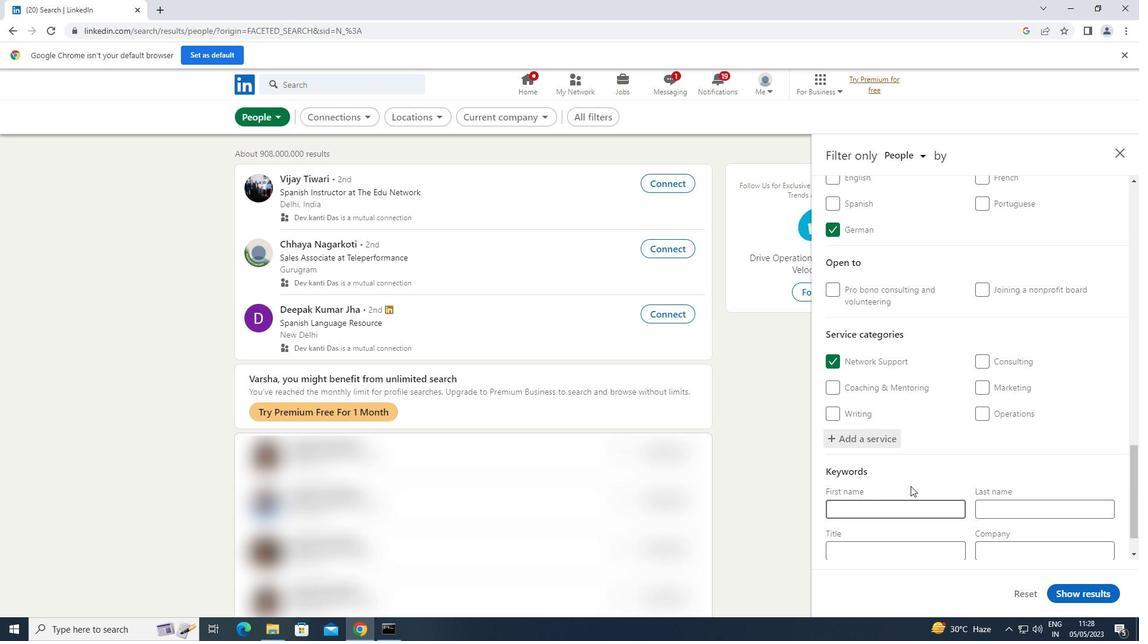 
Action: Mouse scrolled (911, 485) with delta (0, 0)
Screenshot: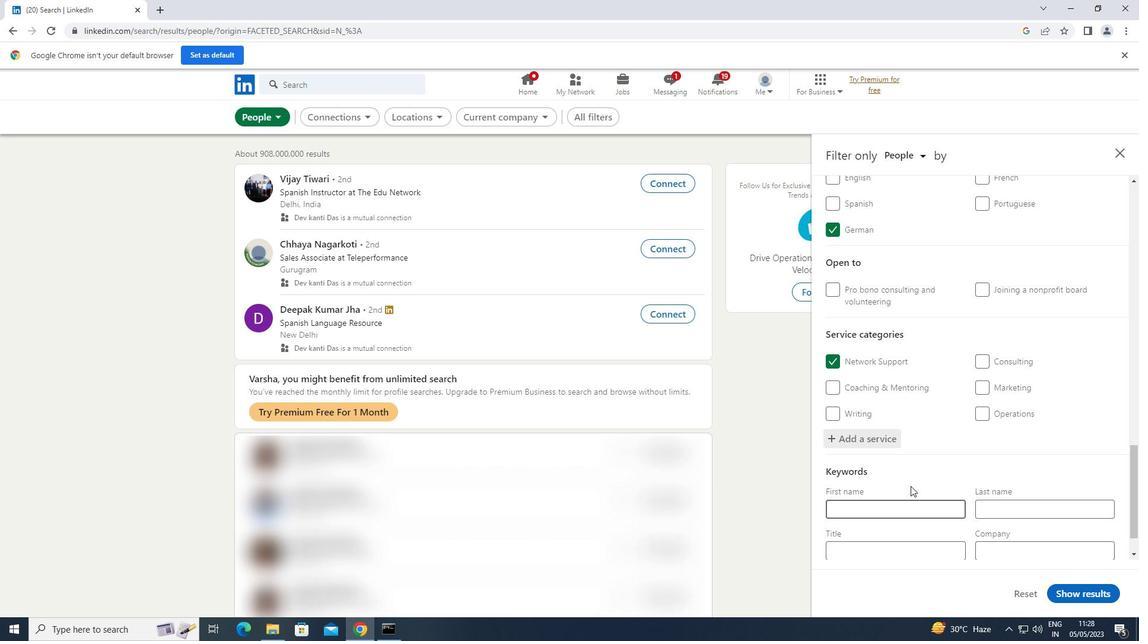 
Action: Mouse scrolled (911, 485) with delta (0, 0)
Screenshot: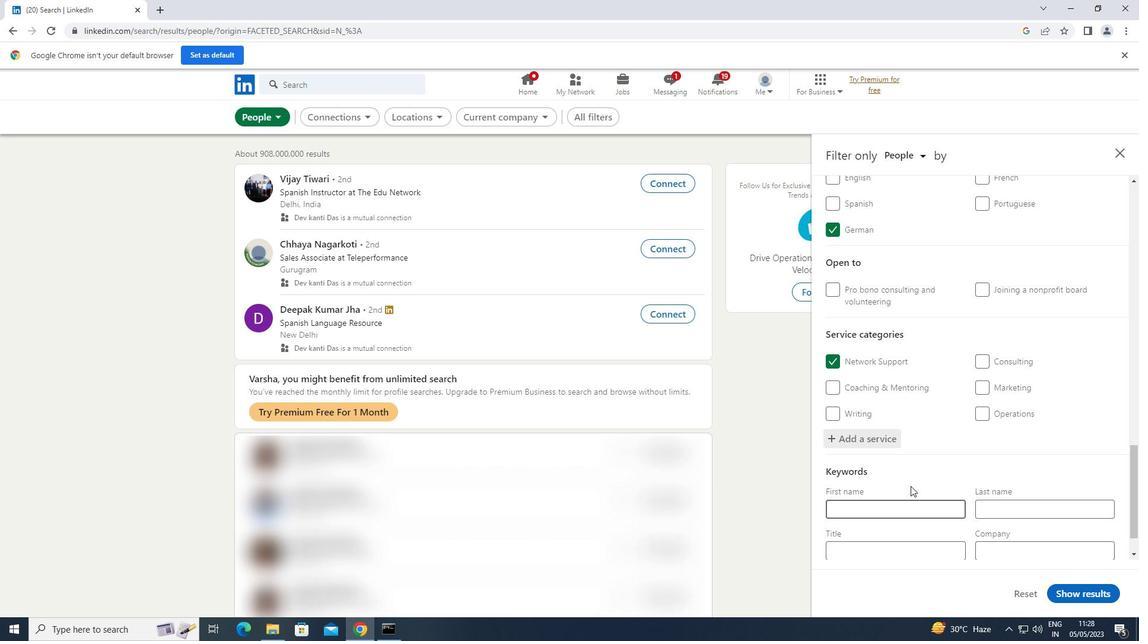 
Action: Mouse moved to (904, 500)
Screenshot: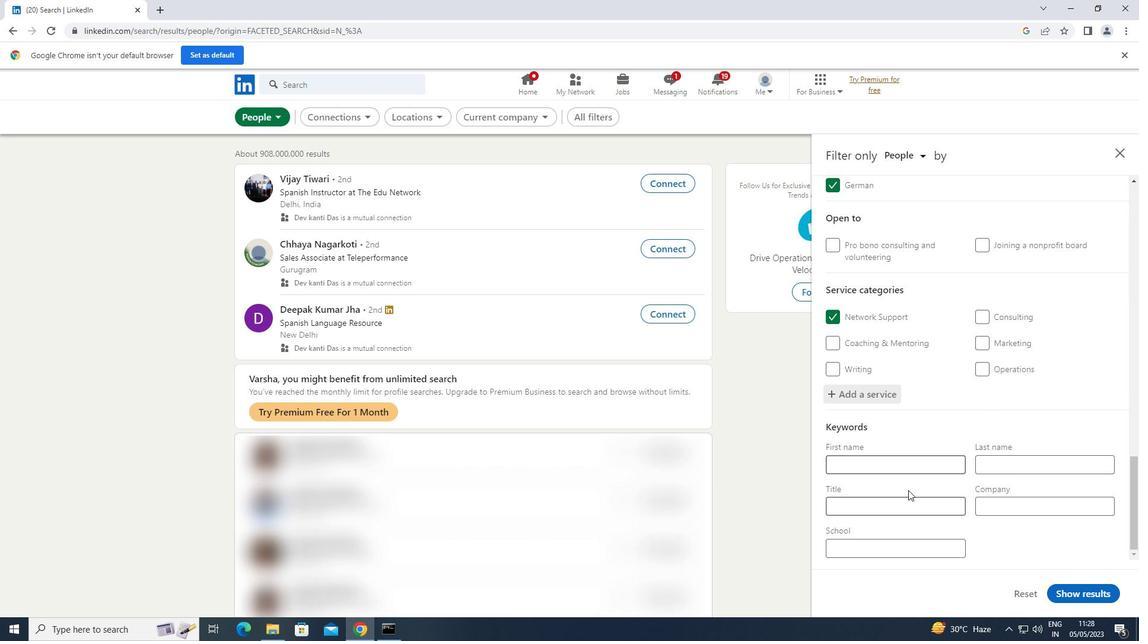 
Action: Mouse pressed left at (904, 500)
Screenshot: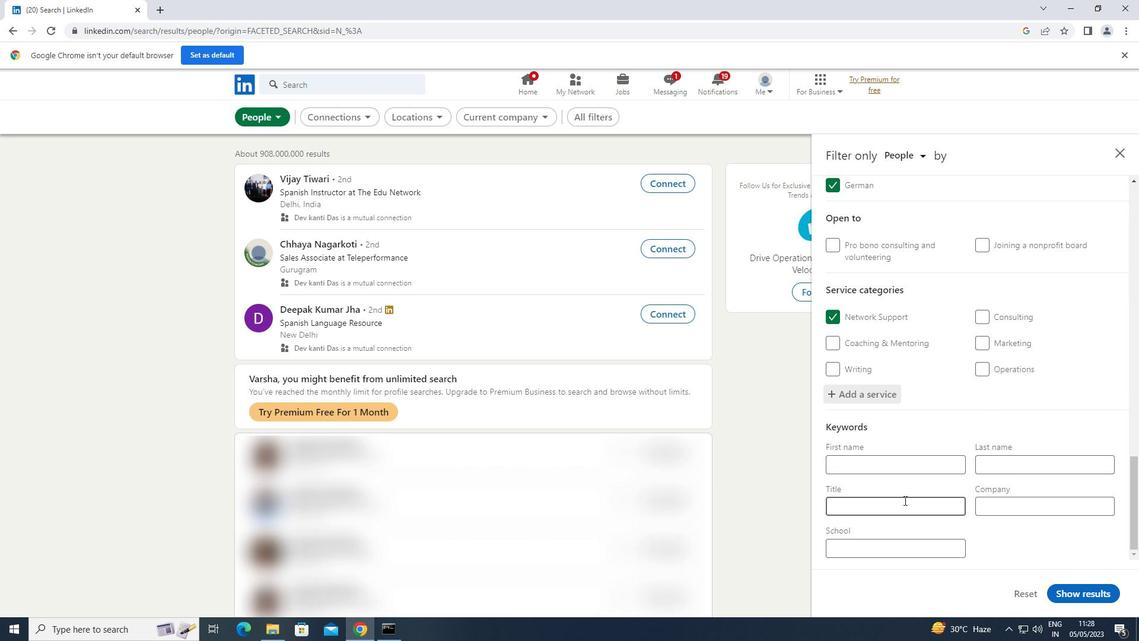 
Action: Key pressed <Key.shift>BUS<Key.space><Key.shift>PERSON
Screenshot: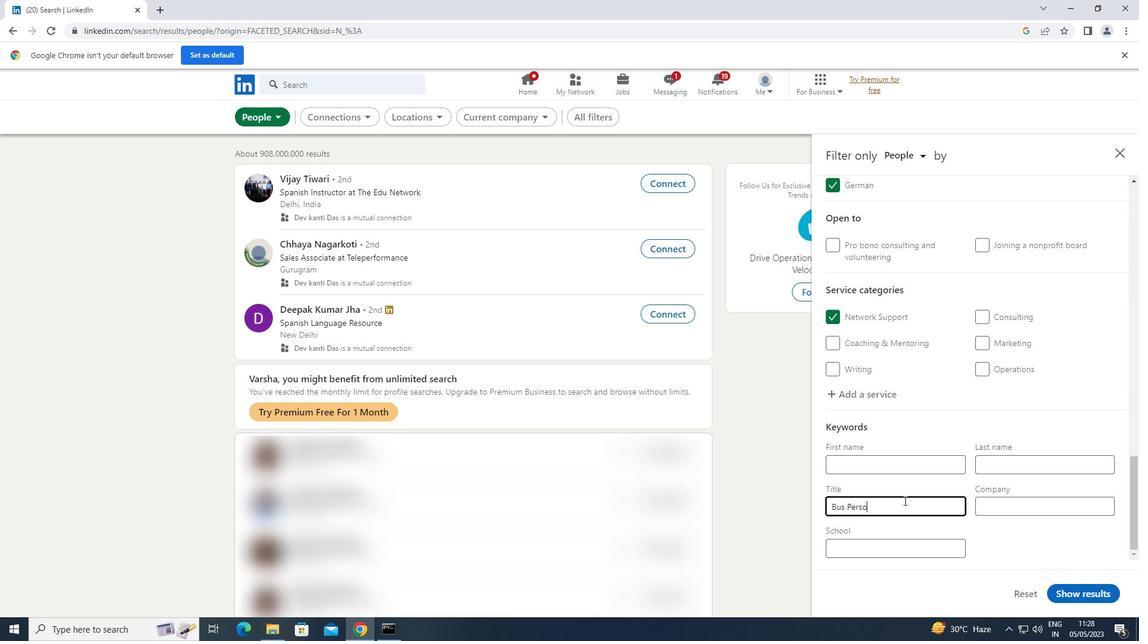
Action: Mouse moved to (1070, 595)
Screenshot: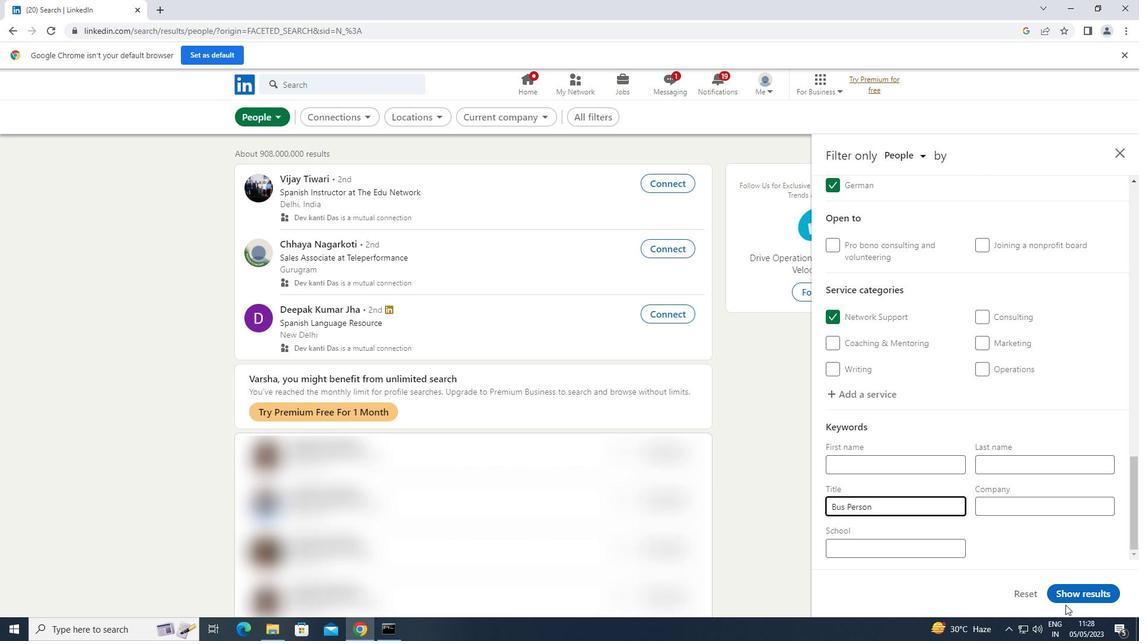 
Action: Mouse pressed left at (1070, 595)
Screenshot: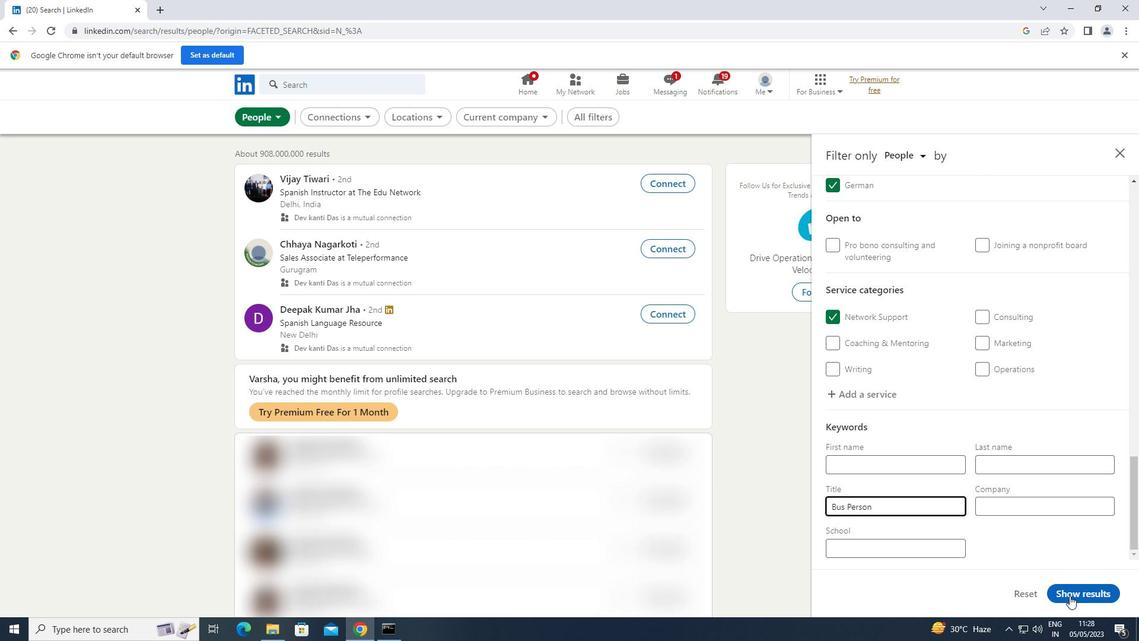 
